 Task: Create new Company, with domain: 'nsk.com' and type: 'Prospect'. Add new contact for this company, with mail Id: 'Carter21Sharma@nsk.com', First Name: Carter, Last name:  Sharma, Job Title: 'Sales Representative', Phone Number: '(801) 555-5681'. Change life cycle stage to  Lead and lead status to  Open. Logged in from softage.1@softage.net
Action: Mouse moved to (108, 69)
Screenshot: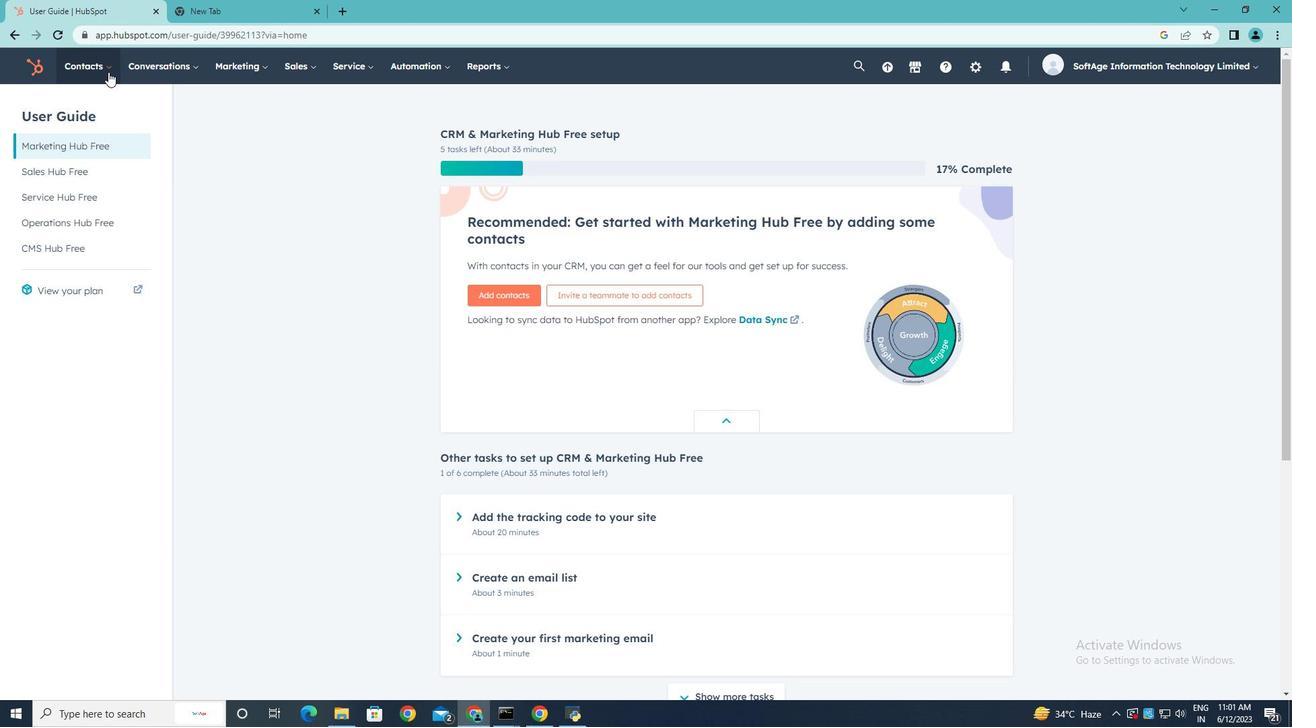 
Action: Mouse pressed left at (108, 69)
Screenshot: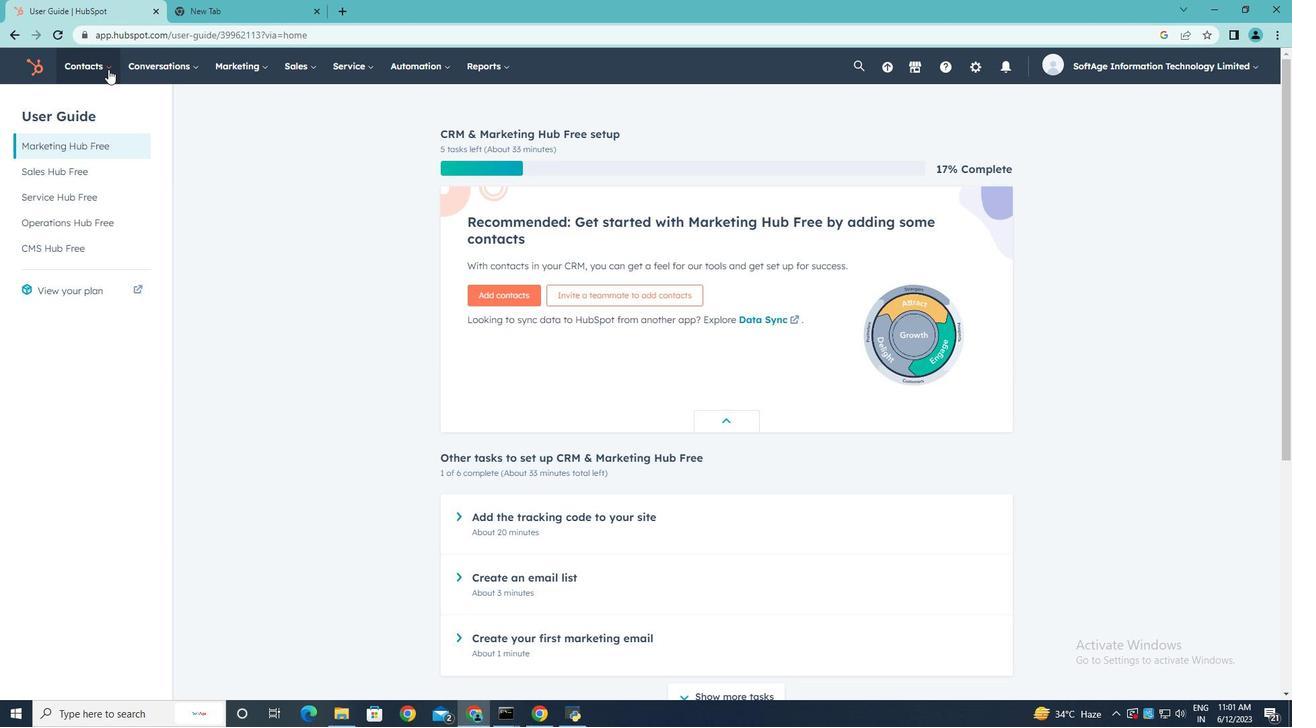 
Action: Mouse moved to (103, 132)
Screenshot: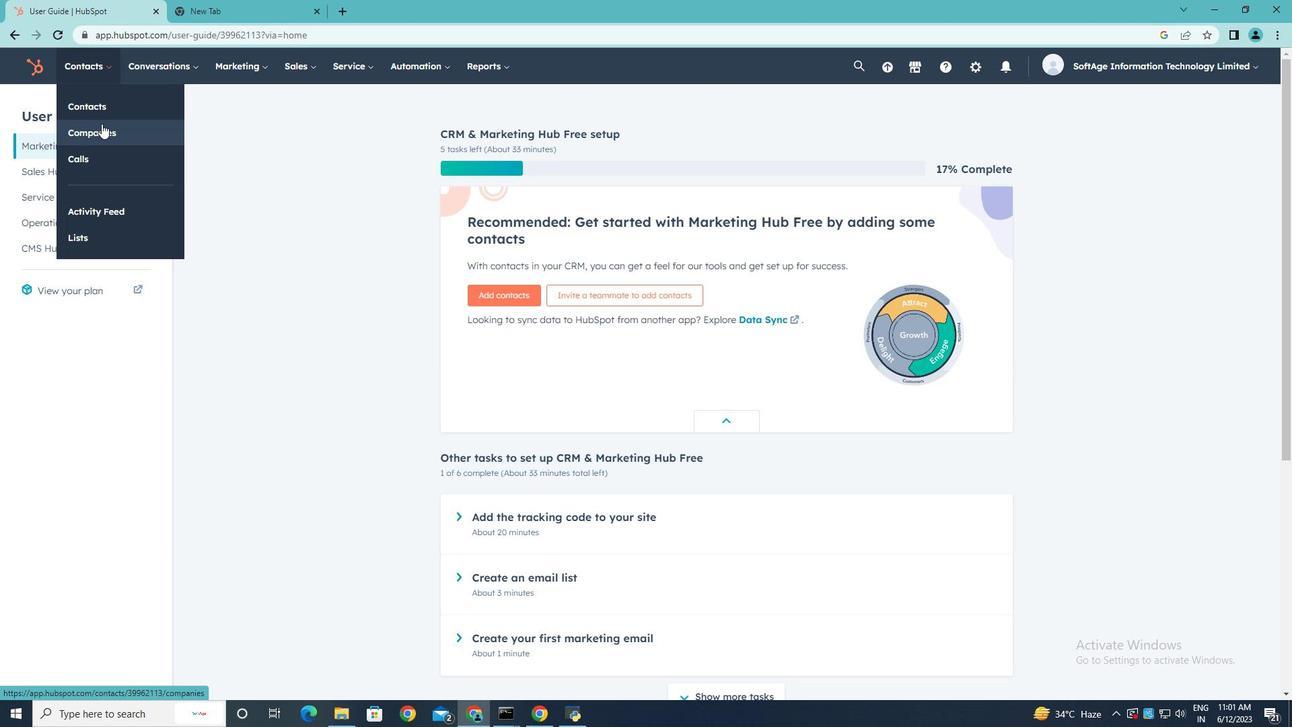 
Action: Mouse pressed left at (103, 132)
Screenshot: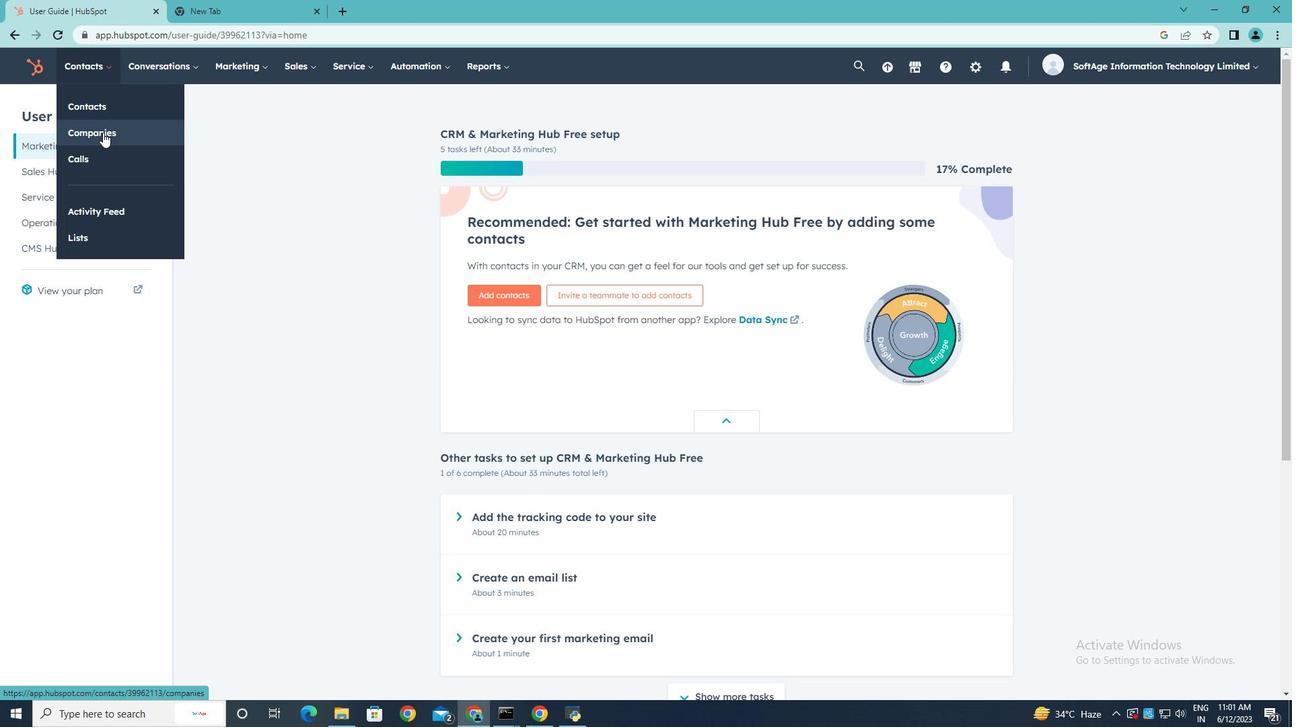 
Action: Mouse moved to (1202, 114)
Screenshot: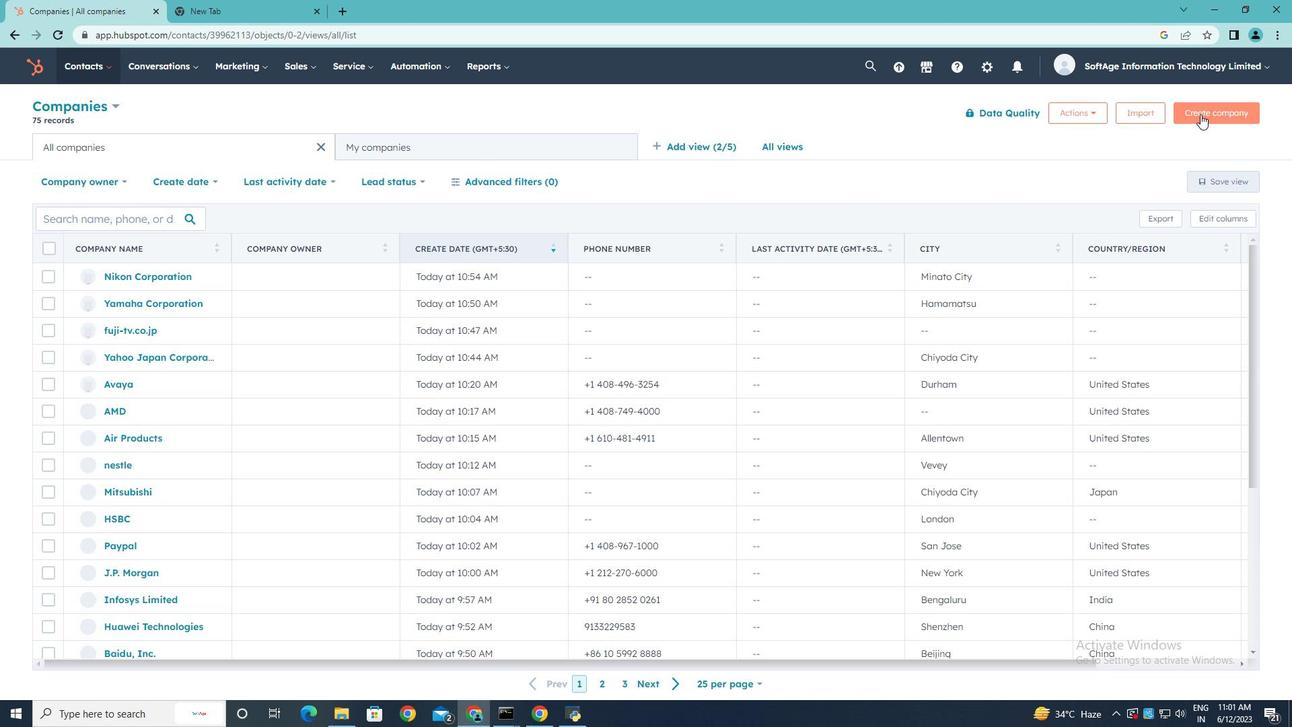 
Action: Mouse pressed left at (1202, 114)
Screenshot: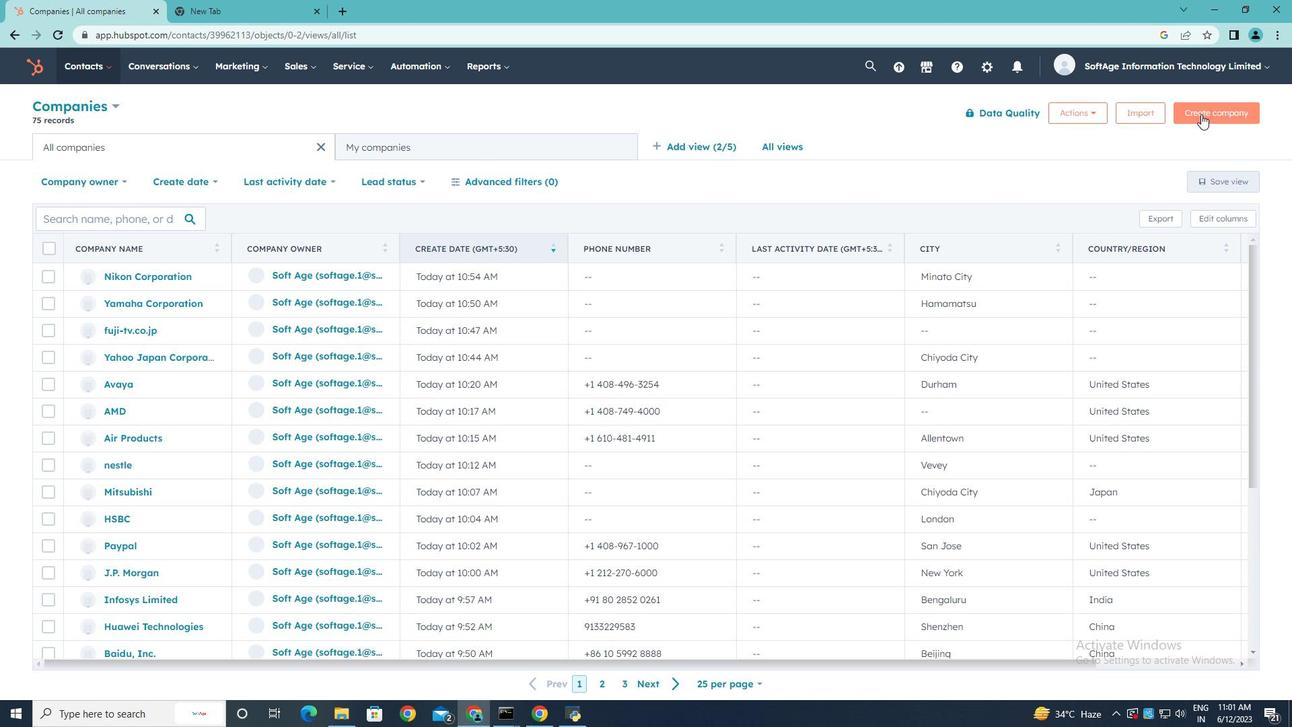 
Action: Mouse moved to (1014, 176)
Screenshot: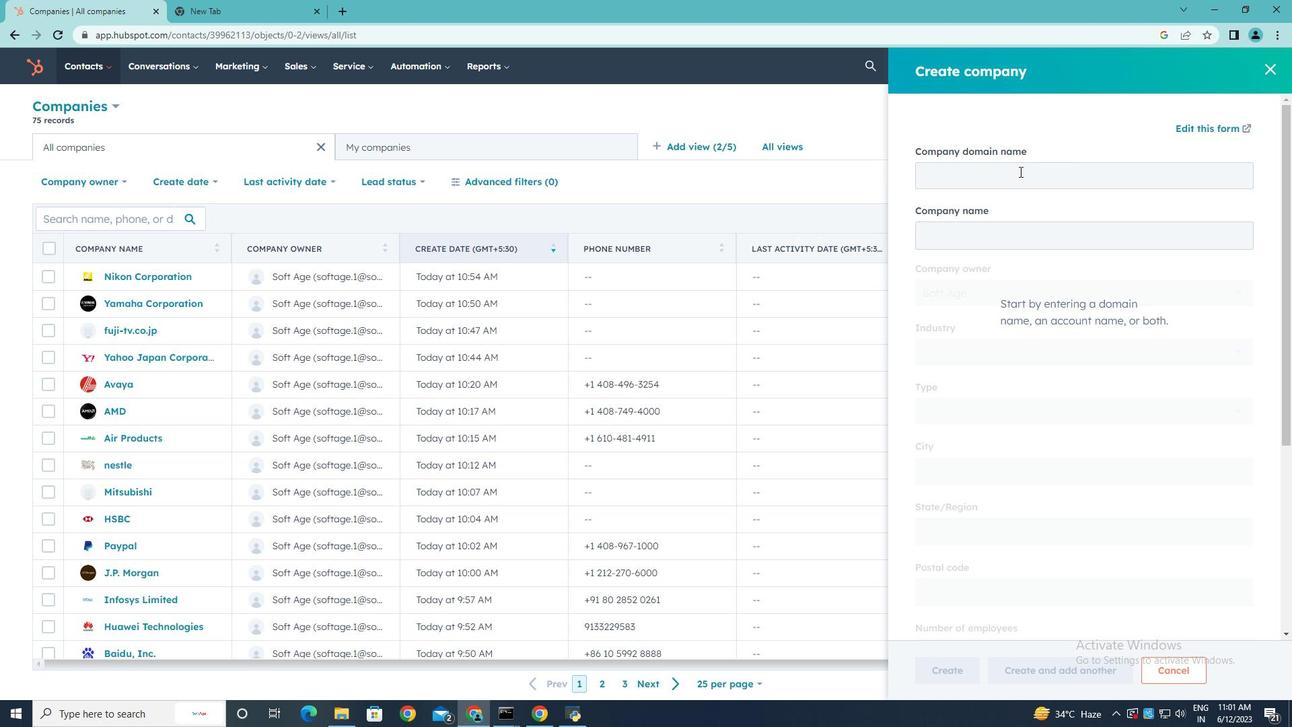
Action: Mouse pressed left at (1014, 176)
Screenshot: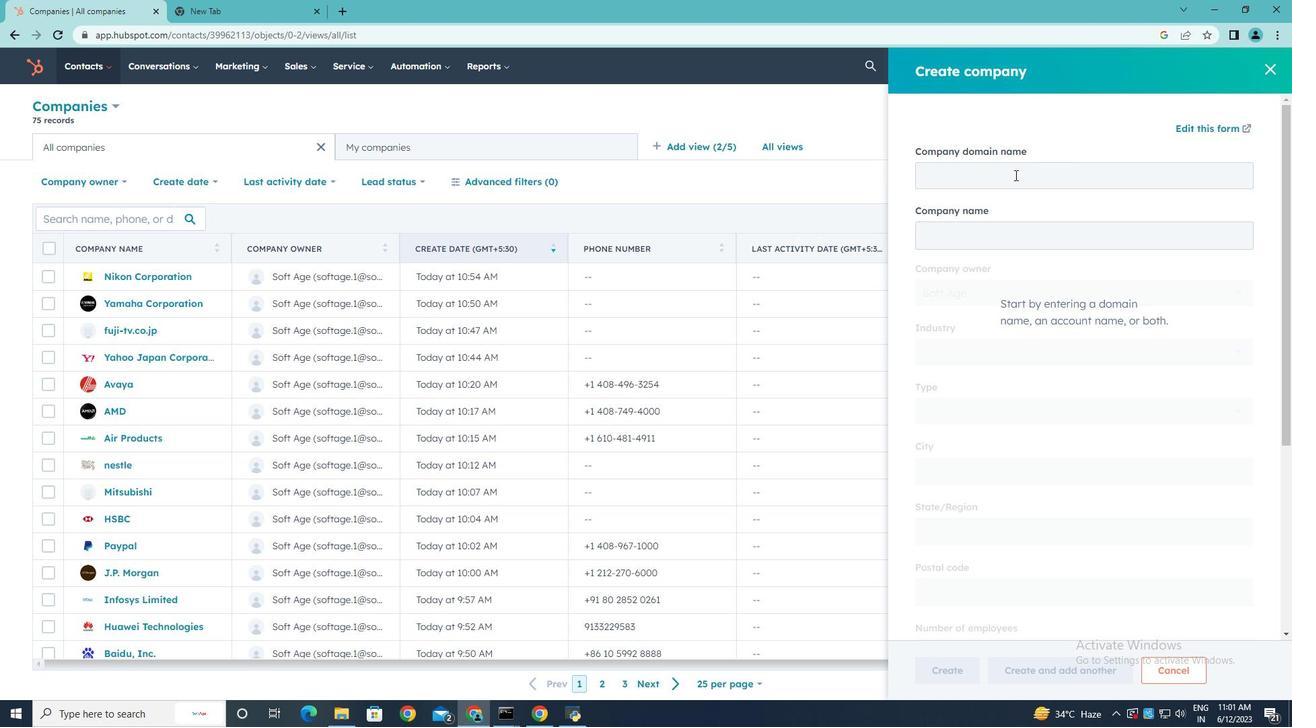 
Action: Key pressed nsk.com
Screenshot: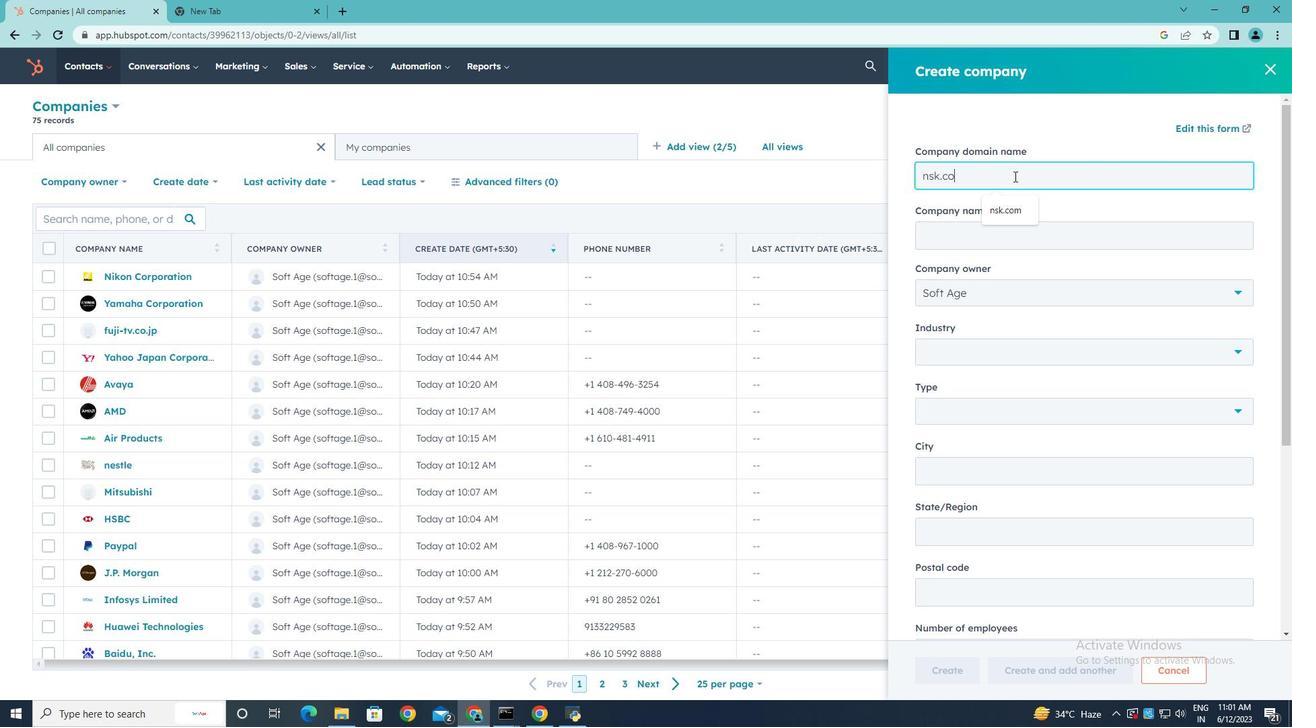 
Action: Mouse moved to (1008, 327)
Screenshot: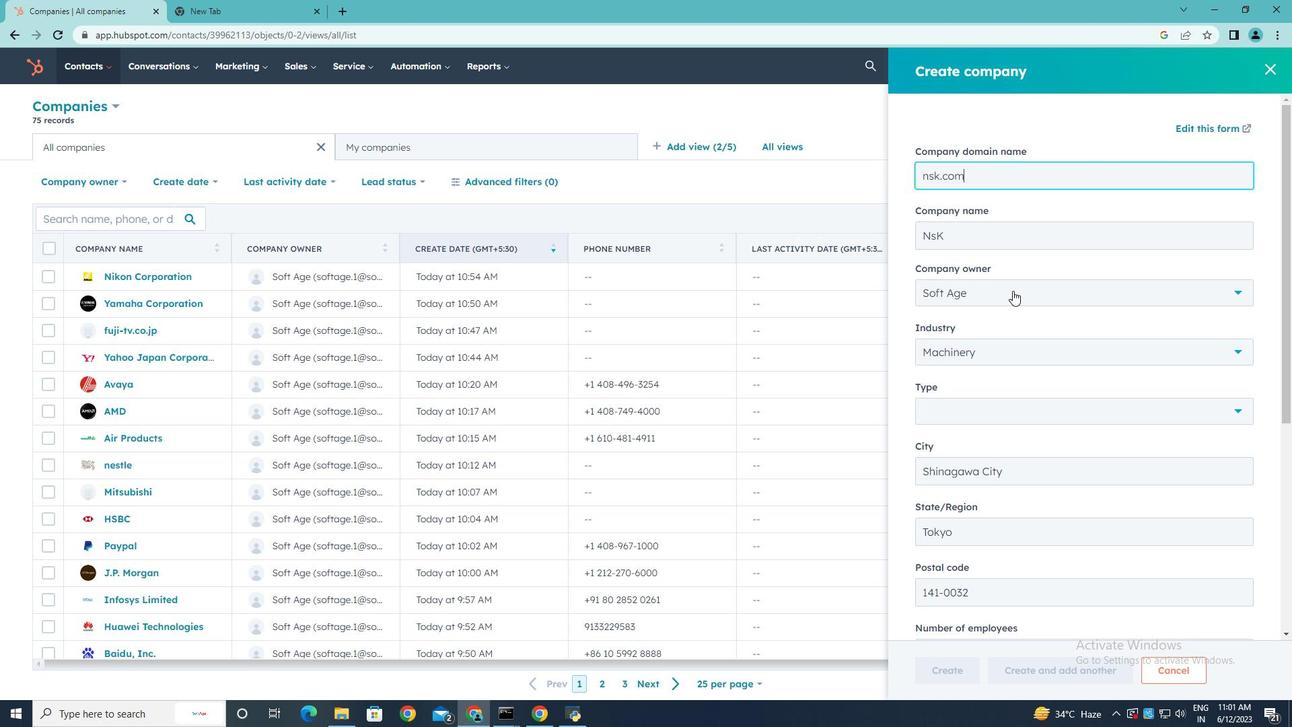 
Action: Mouse scrolled (1008, 326) with delta (0, 0)
Screenshot: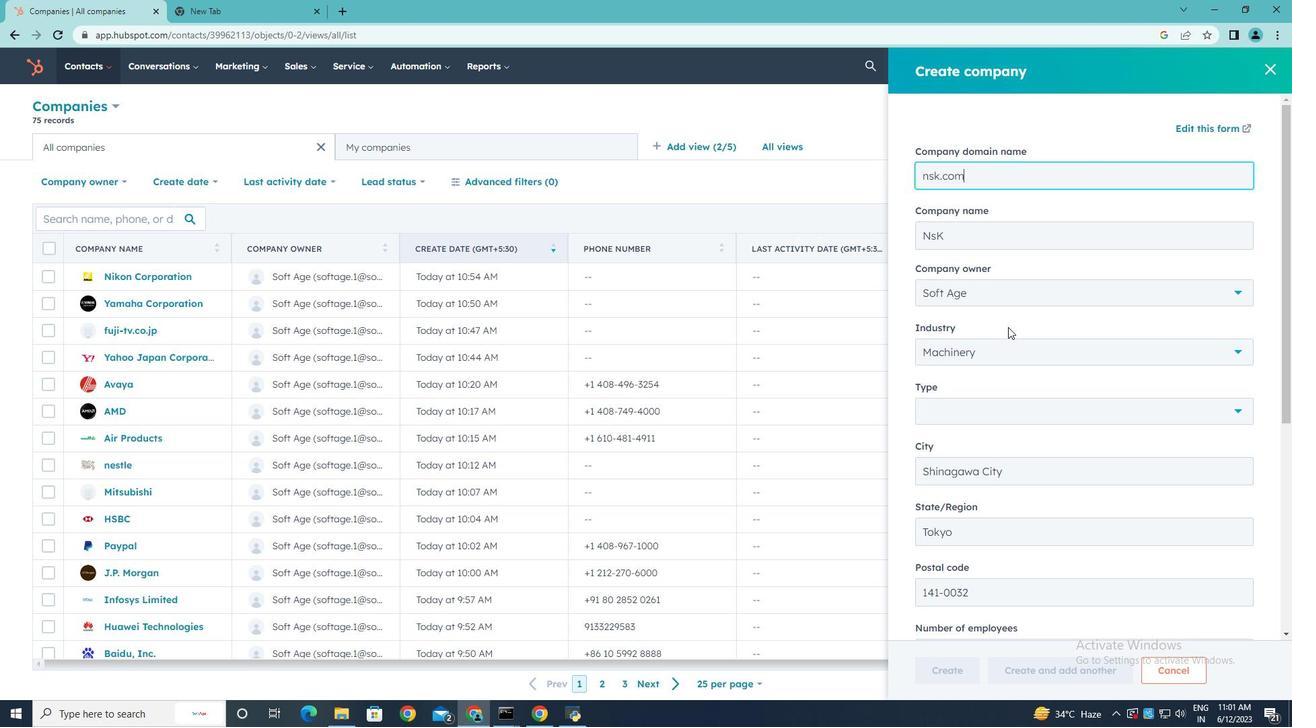 
Action: Mouse moved to (1241, 344)
Screenshot: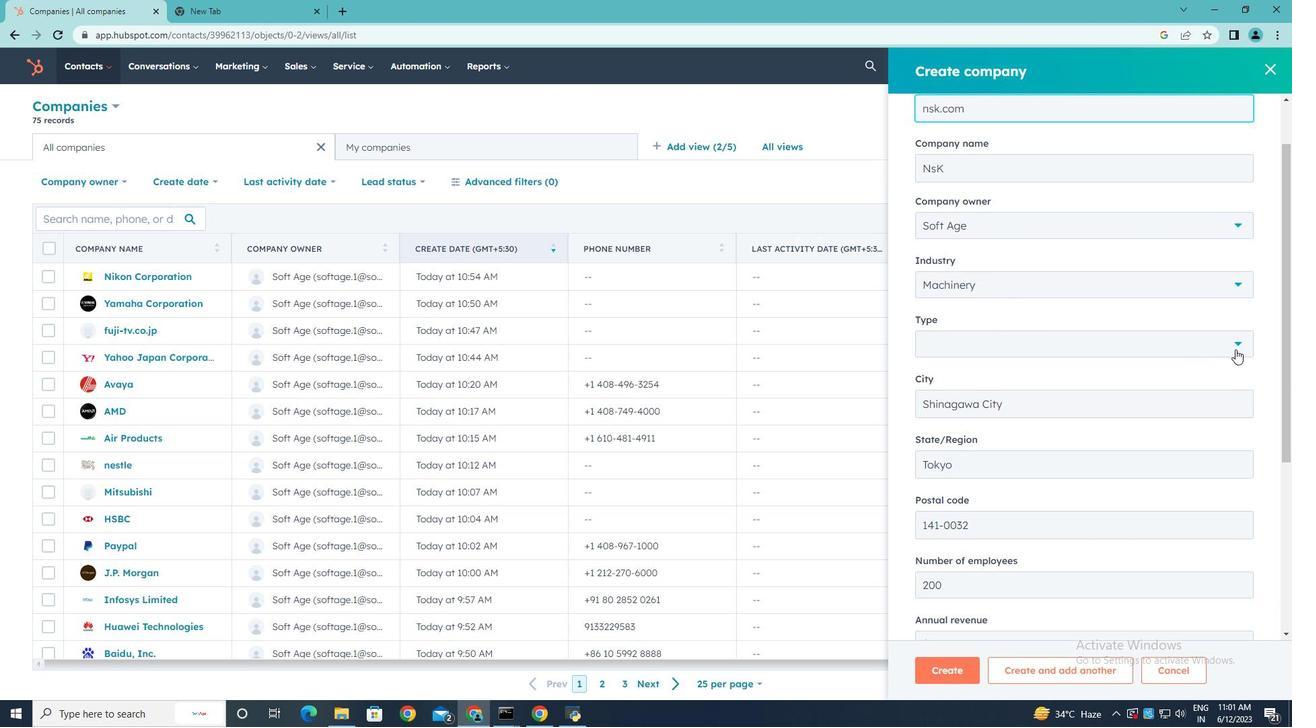 
Action: Mouse pressed left at (1241, 344)
Screenshot: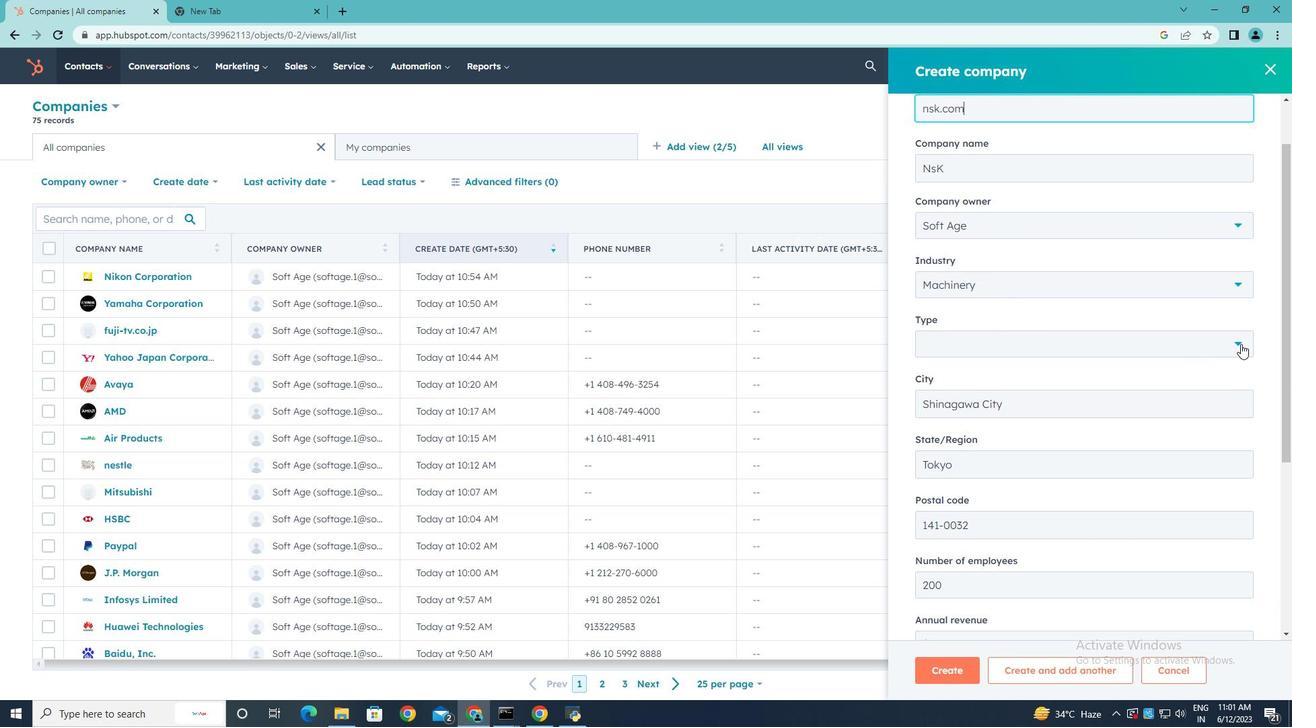 
Action: Mouse moved to (1124, 403)
Screenshot: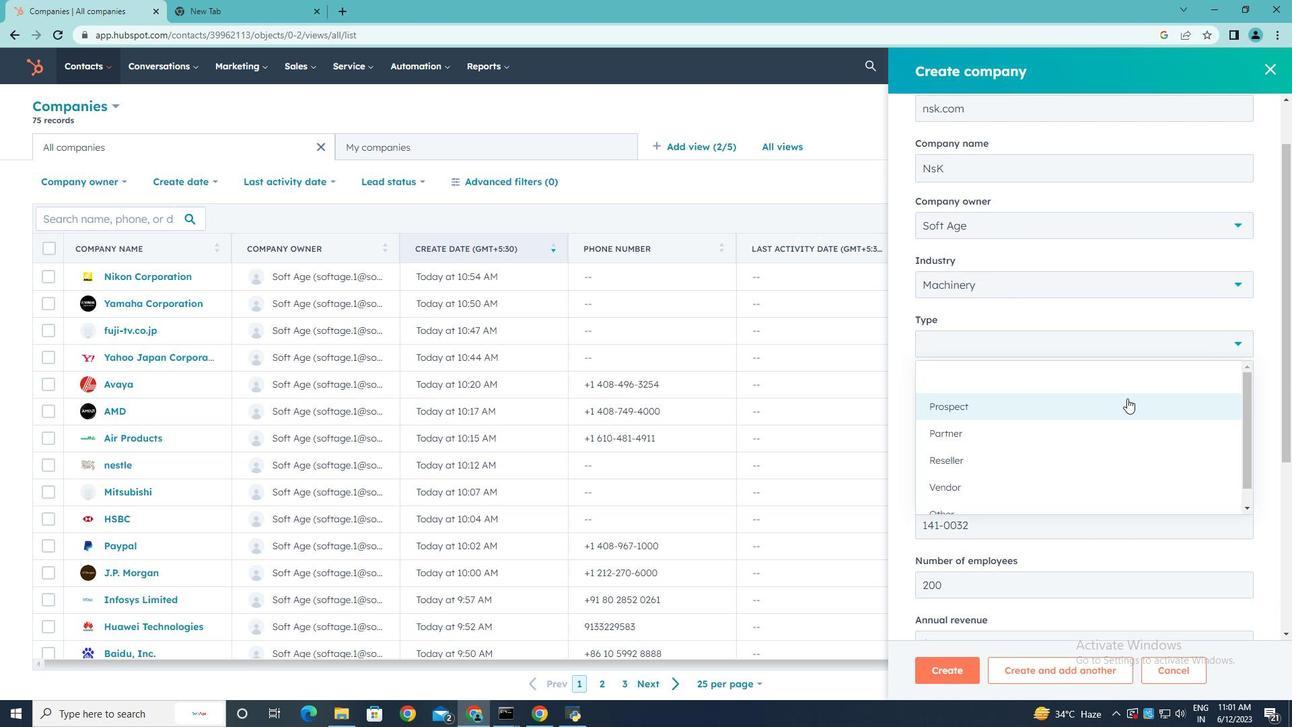 
Action: Mouse pressed left at (1124, 403)
Screenshot: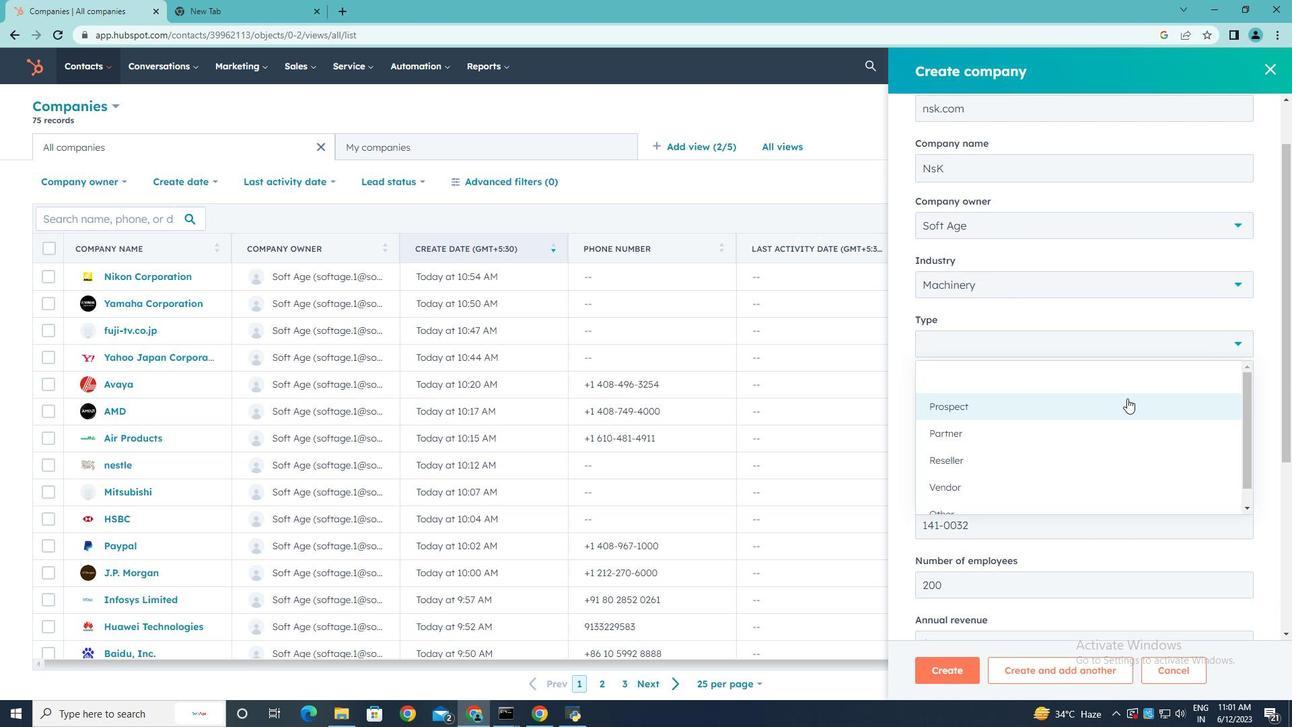 
Action: Mouse scrolled (1124, 402) with delta (0, 0)
Screenshot: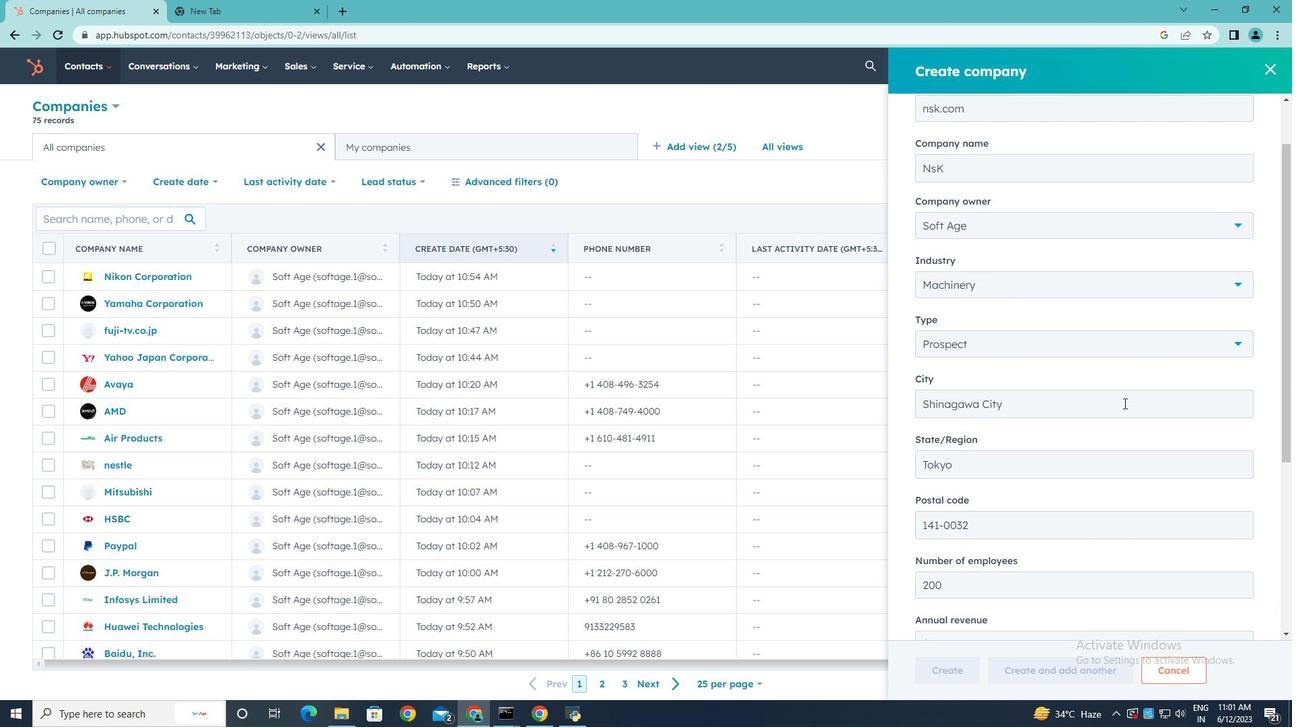 
Action: Mouse scrolled (1124, 402) with delta (0, 0)
Screenshot: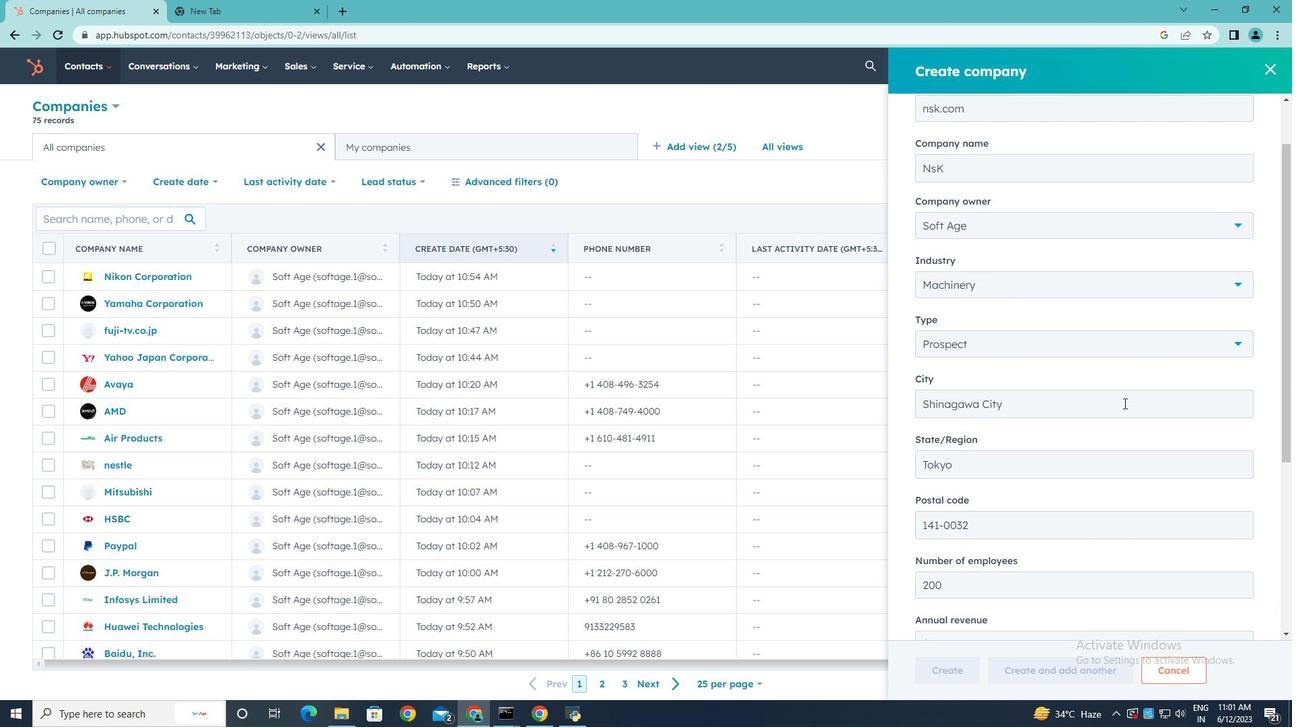 
Action: Mouse scrolled (1124, 402) with delta (0, 0)
Screenshot: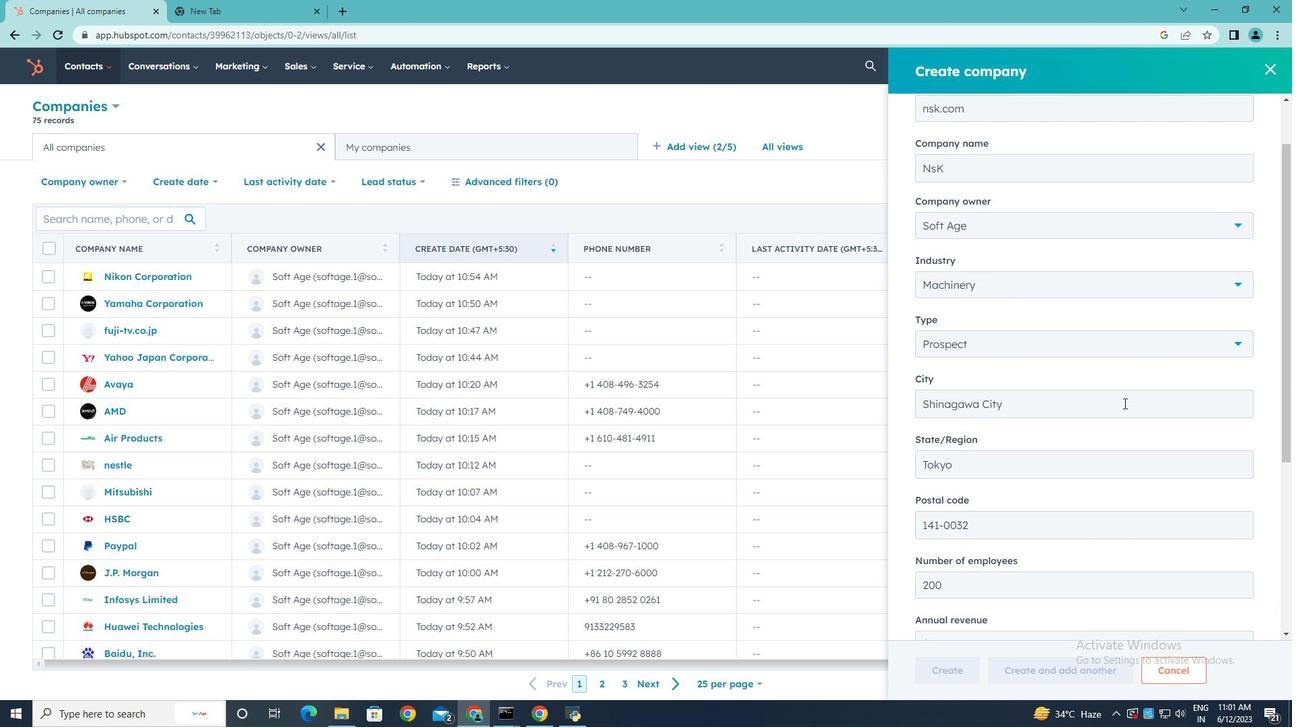 
Action: Mouse scrolled (1124, 402) with delta (0, 0)
Screenshot: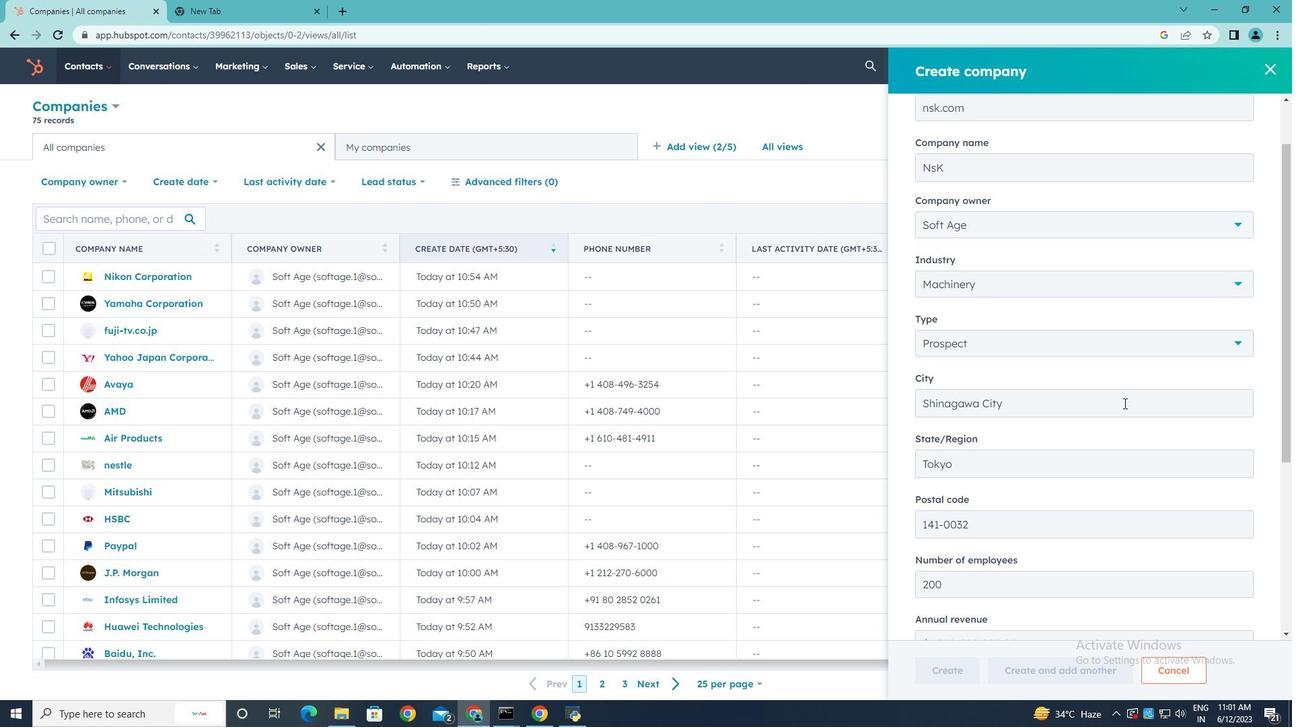 
Action: Mouse scrolled (1124, 402) with delta (0, 0)
Screenshot: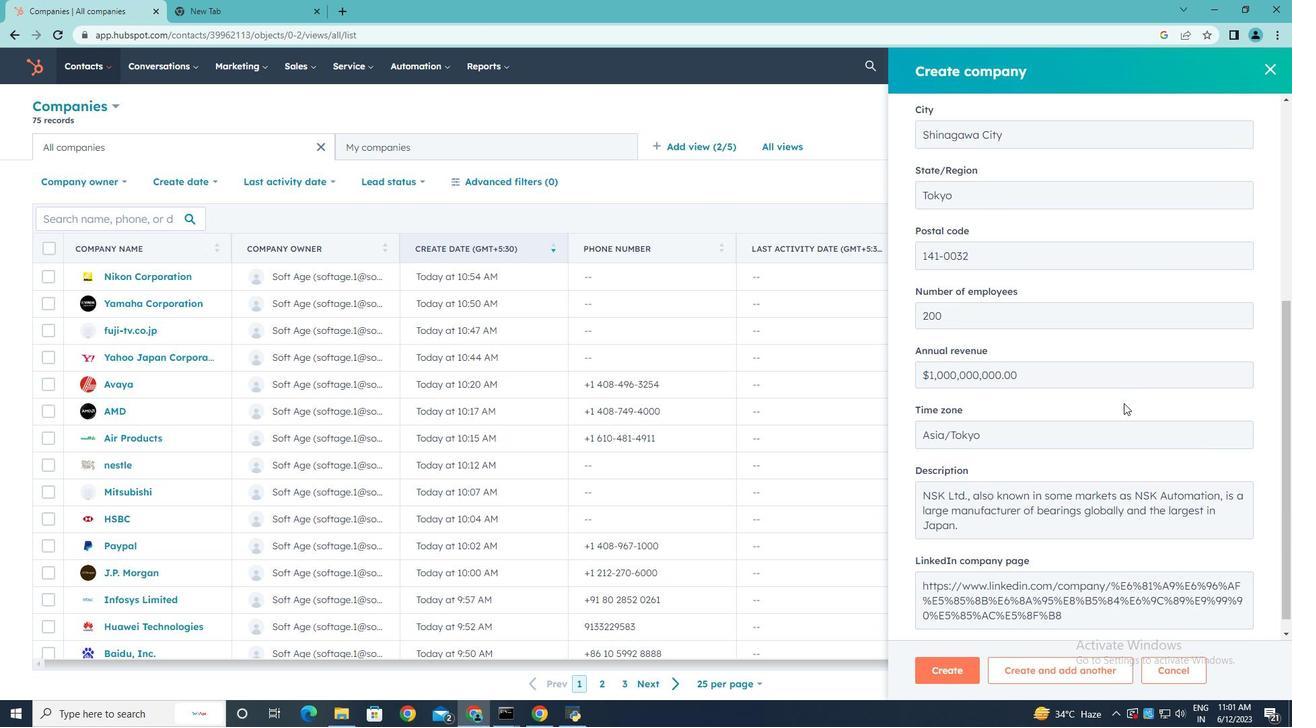
Action: Mouse scrolled (1124, 402) with delta (0, 0)
Screenshot: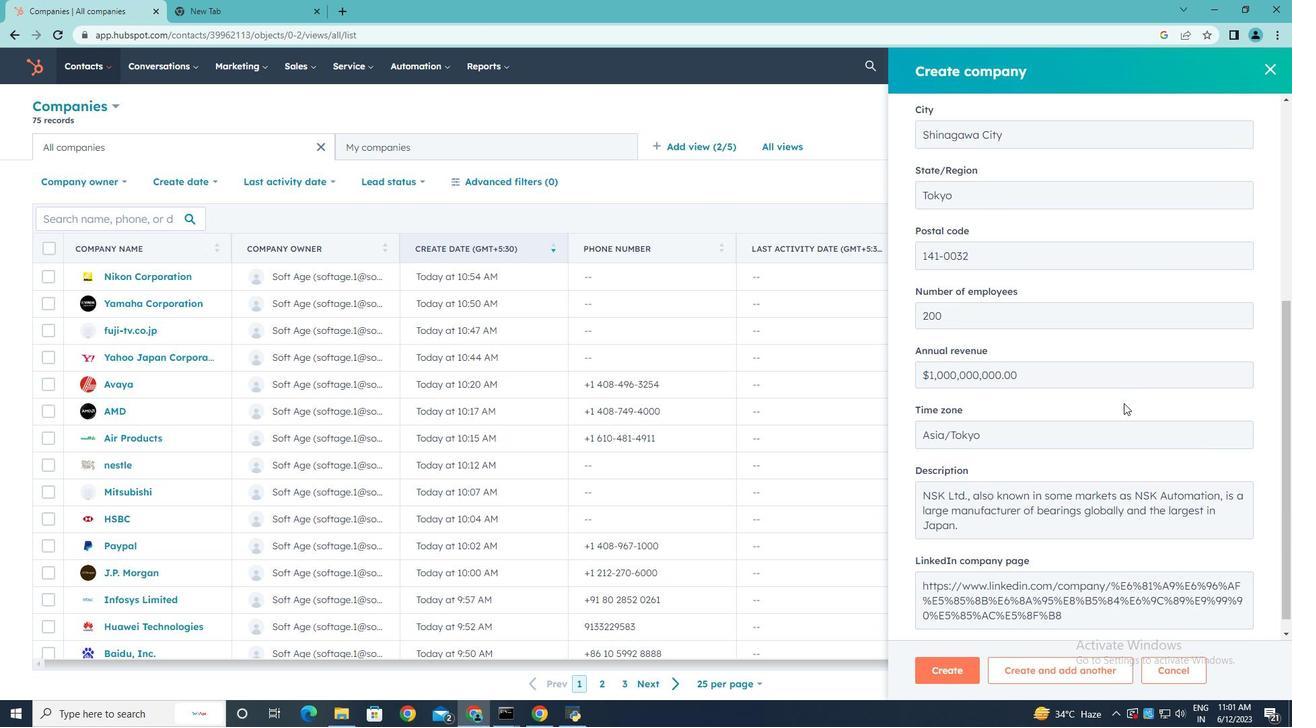 
Action: Mouse scrolled (1124, 402) with delta (0, 0)
Screenshot: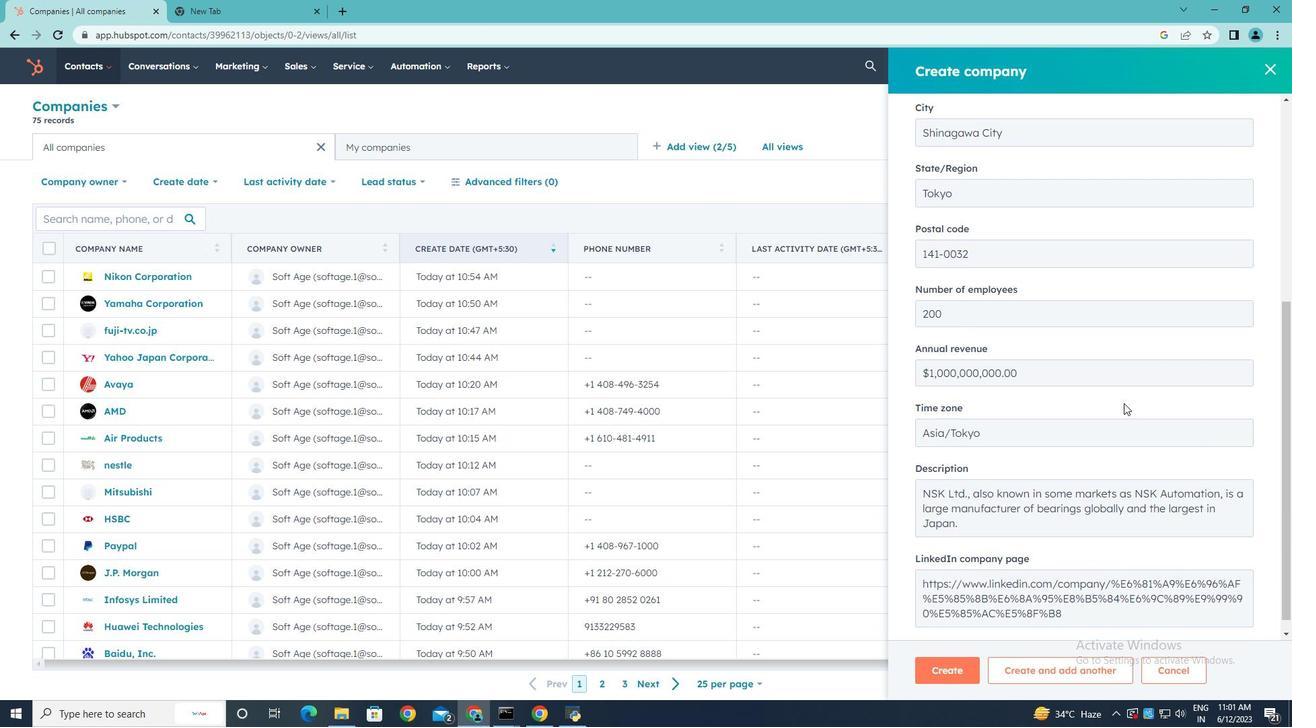 
Action: Mouse moved to (948, 673)
Screenshot: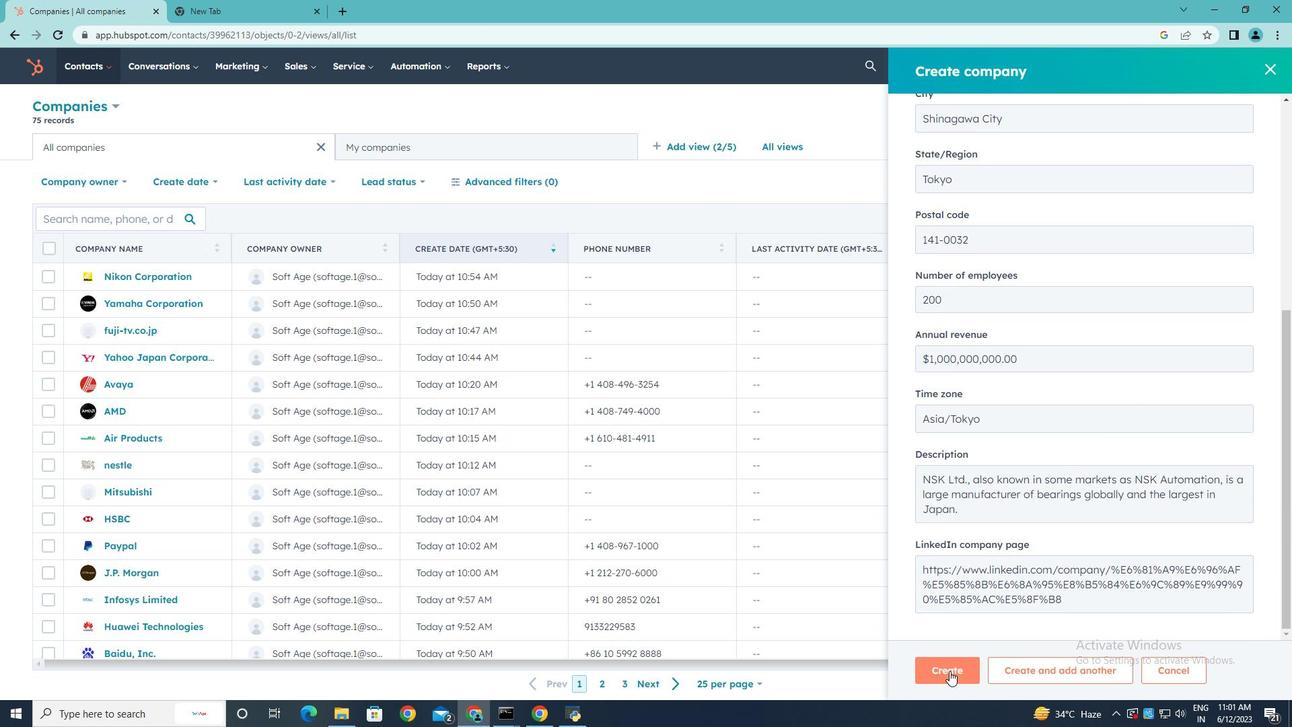 
Action: Mouse pressed left at (948, 673)
Screenshot: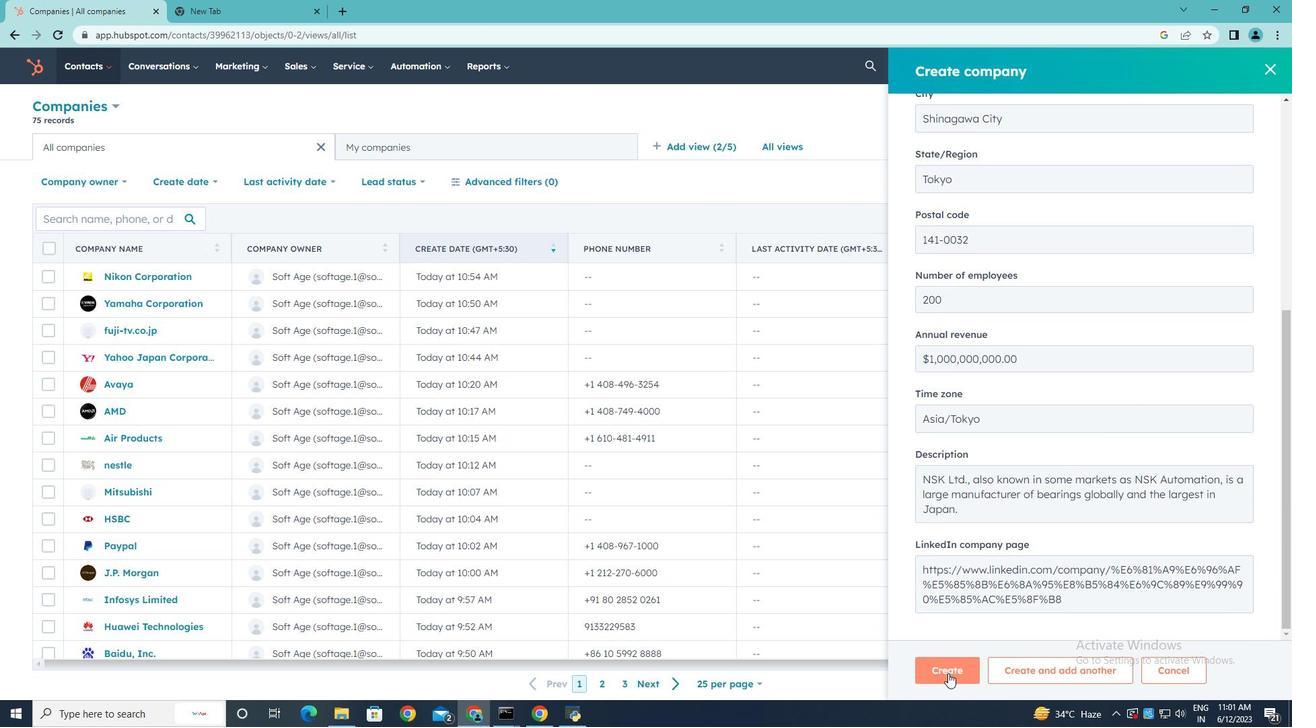 
Action: Mouse moved to (913, 435)
Screenshot: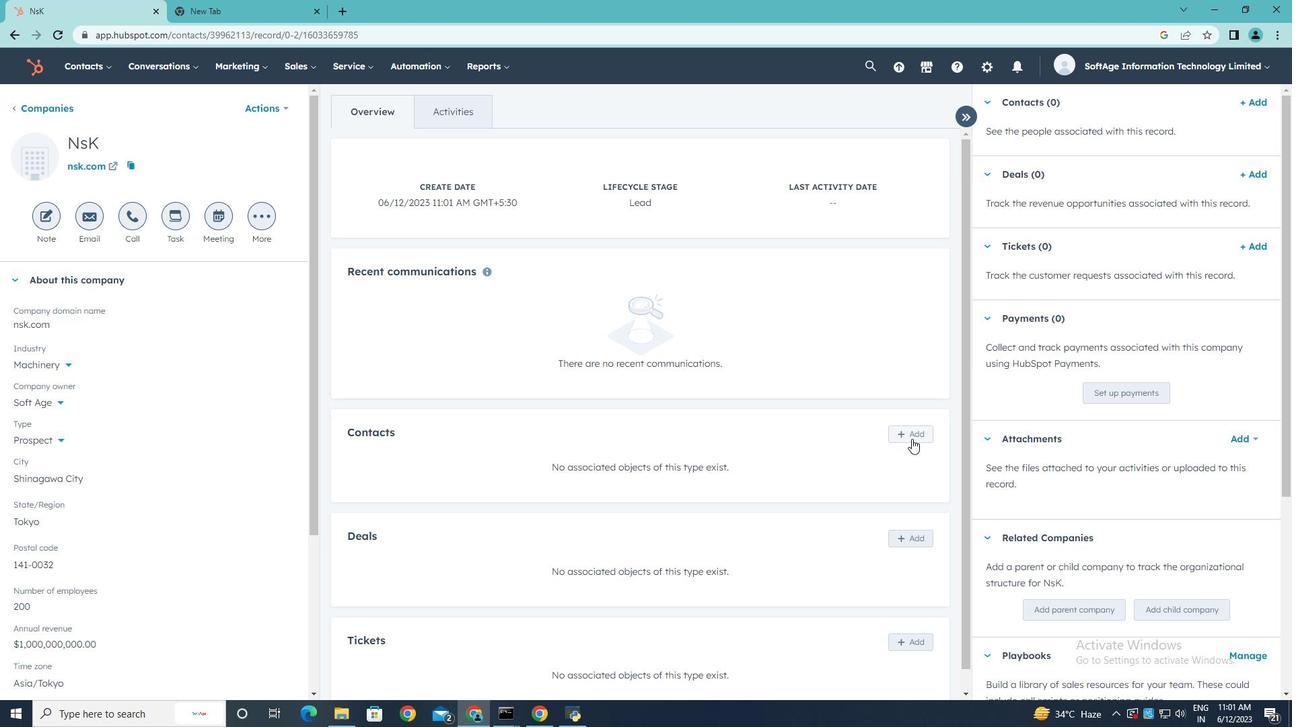 
Action: Mouse pressed left at (913, 435)
Screenshot: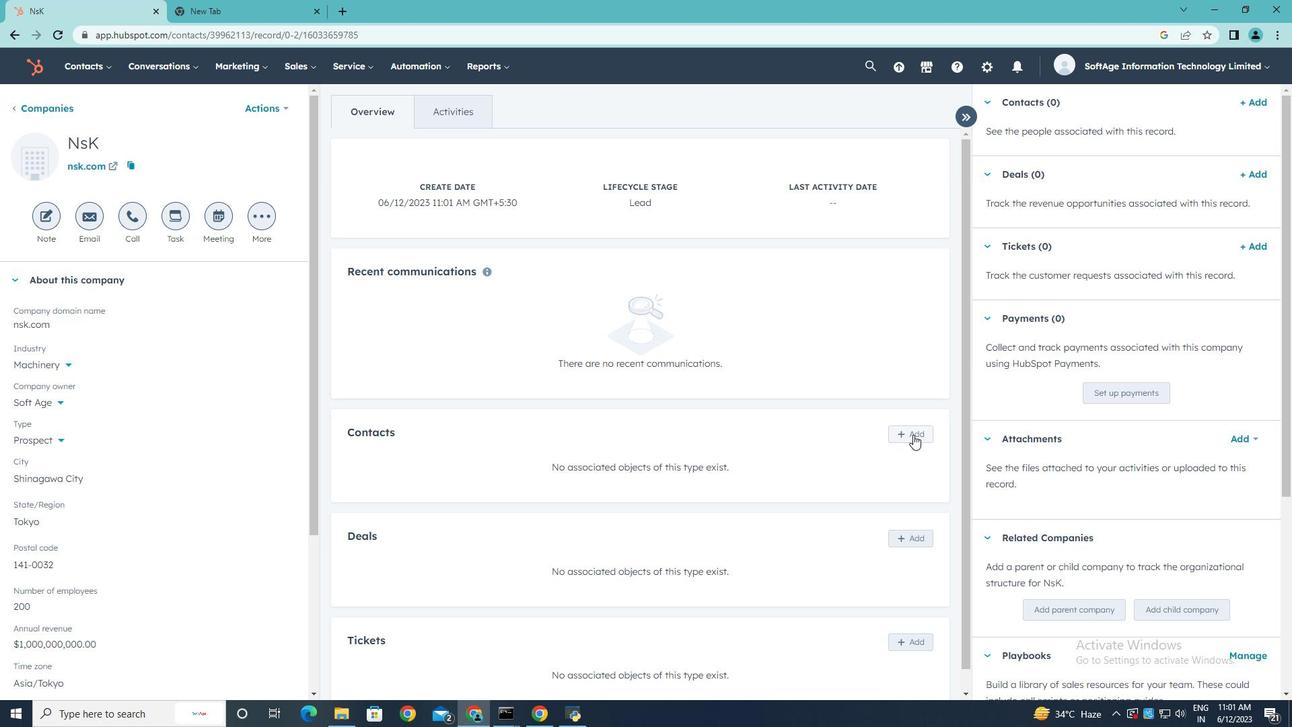 
Action: Mouse moved to (1062, 137)
Screenshot: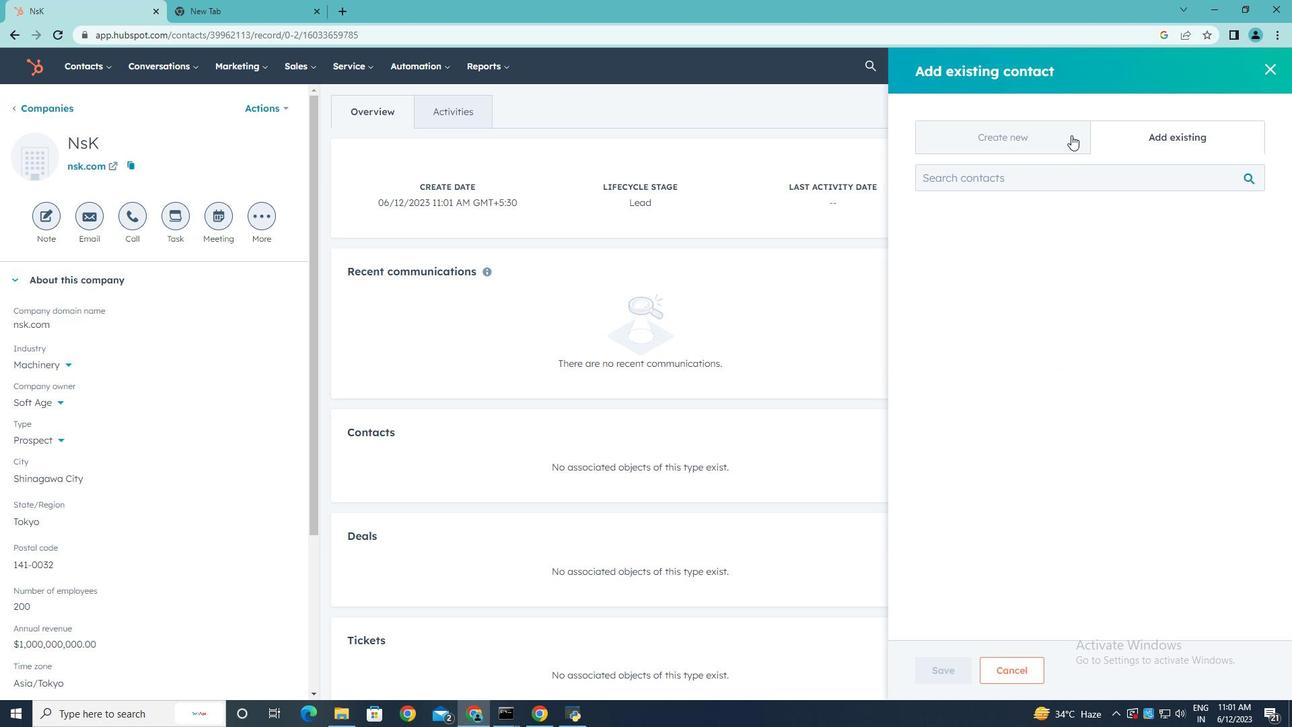 
Action: Mouse pressed left at (1062, 137)
Screenshot: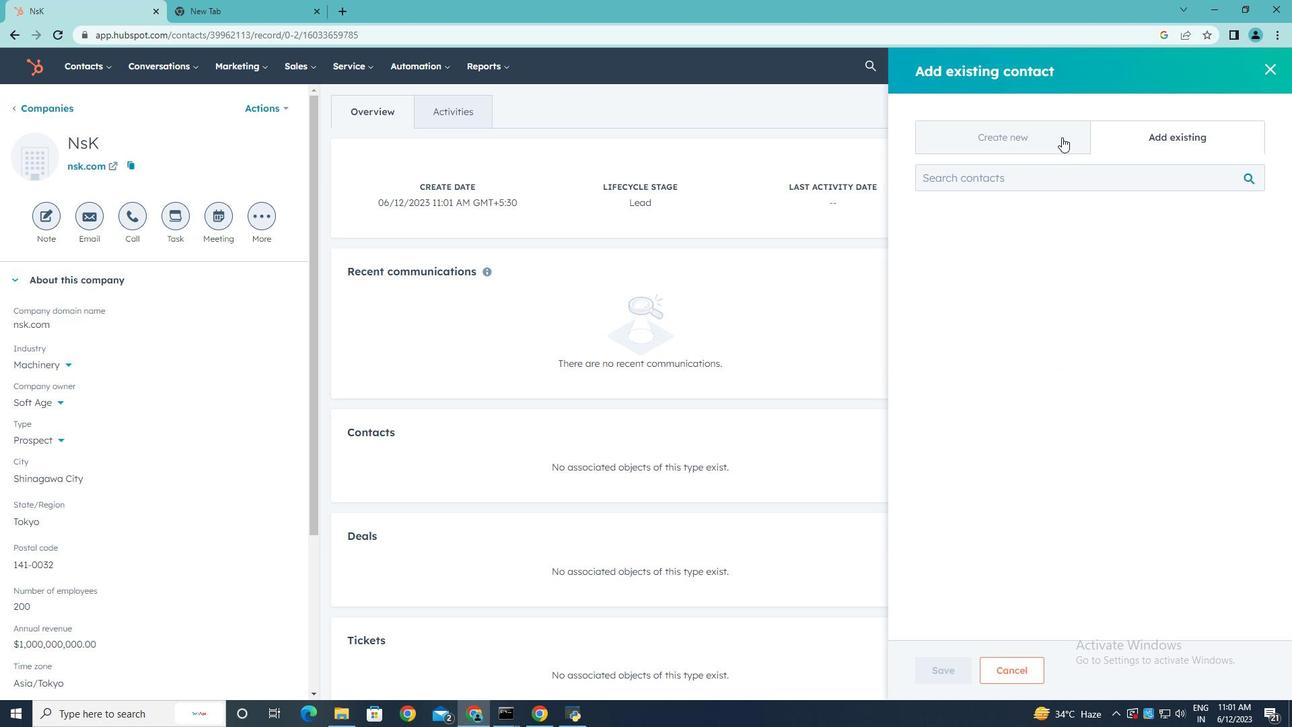 
Action: Mouse moved to (1007, 216)
Screenshot: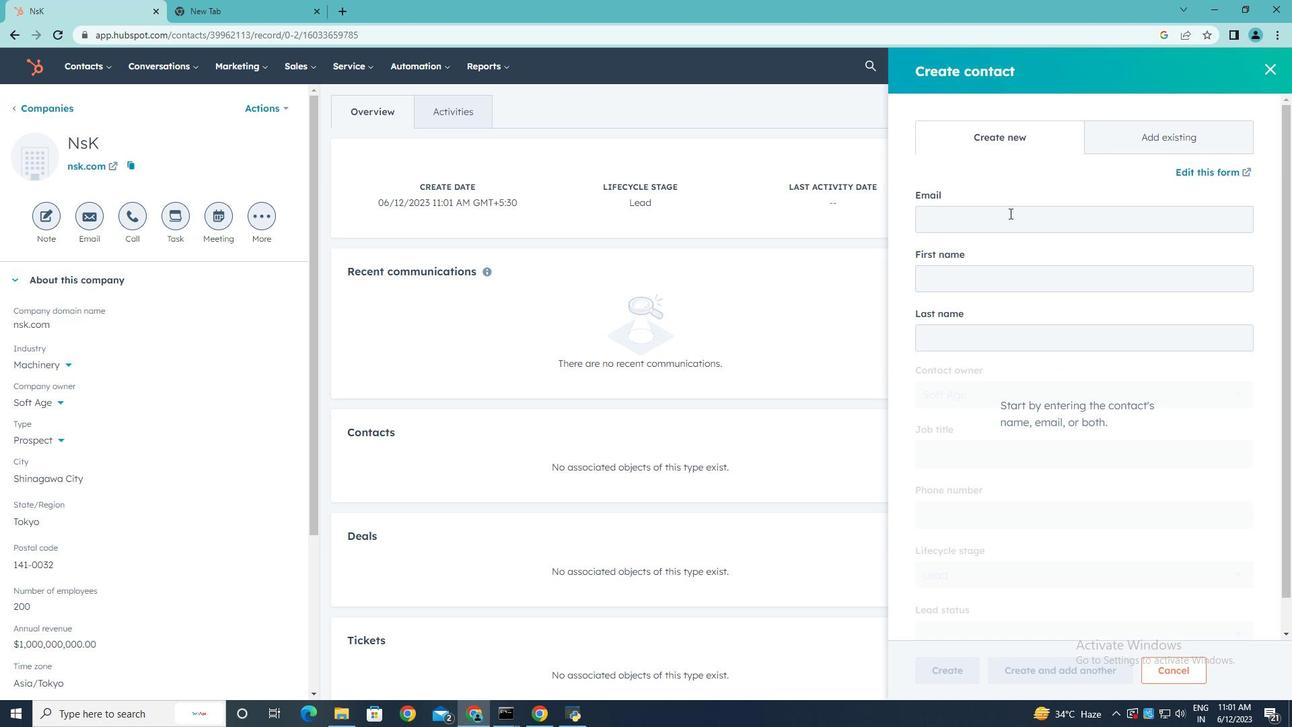 
Action: Mouse pressed left at (1007, 216)
Screenshot: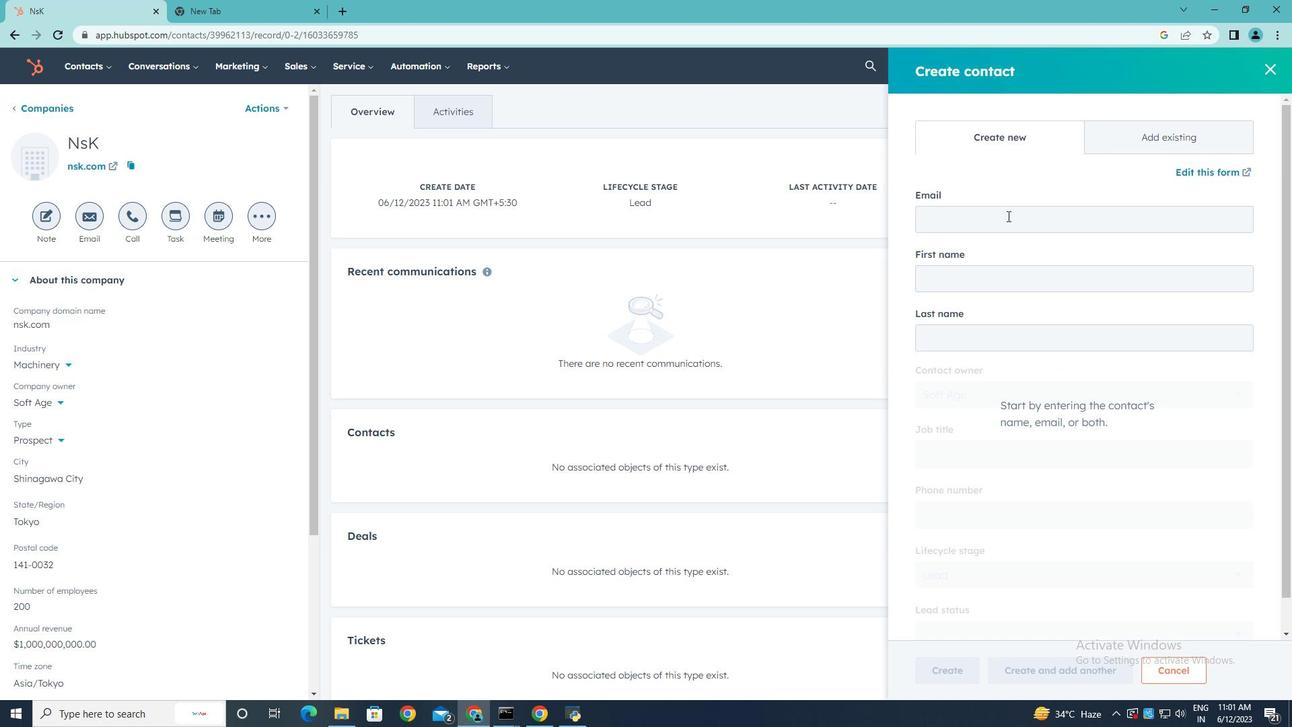 
Action: Key pressed <Key.shift><Key.shift>Carter
Screenshot: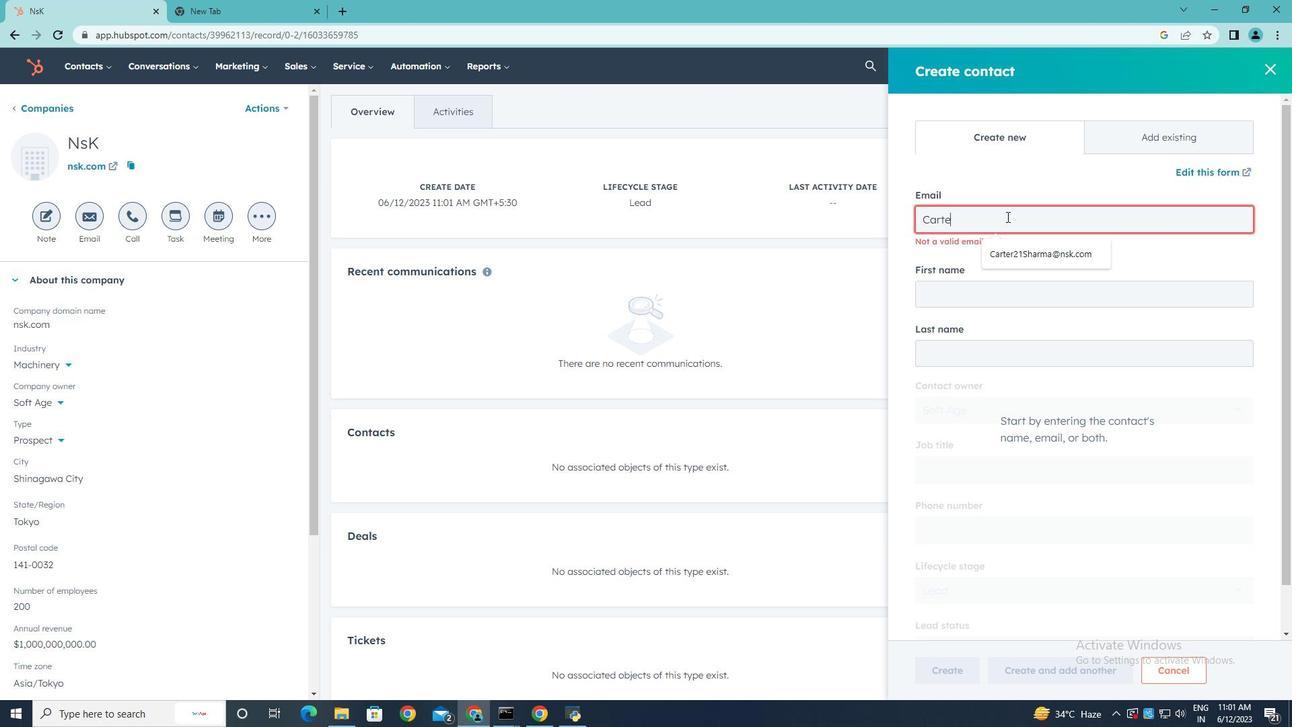 
Action: Mouse moved to (1017, 220)
Screenshot: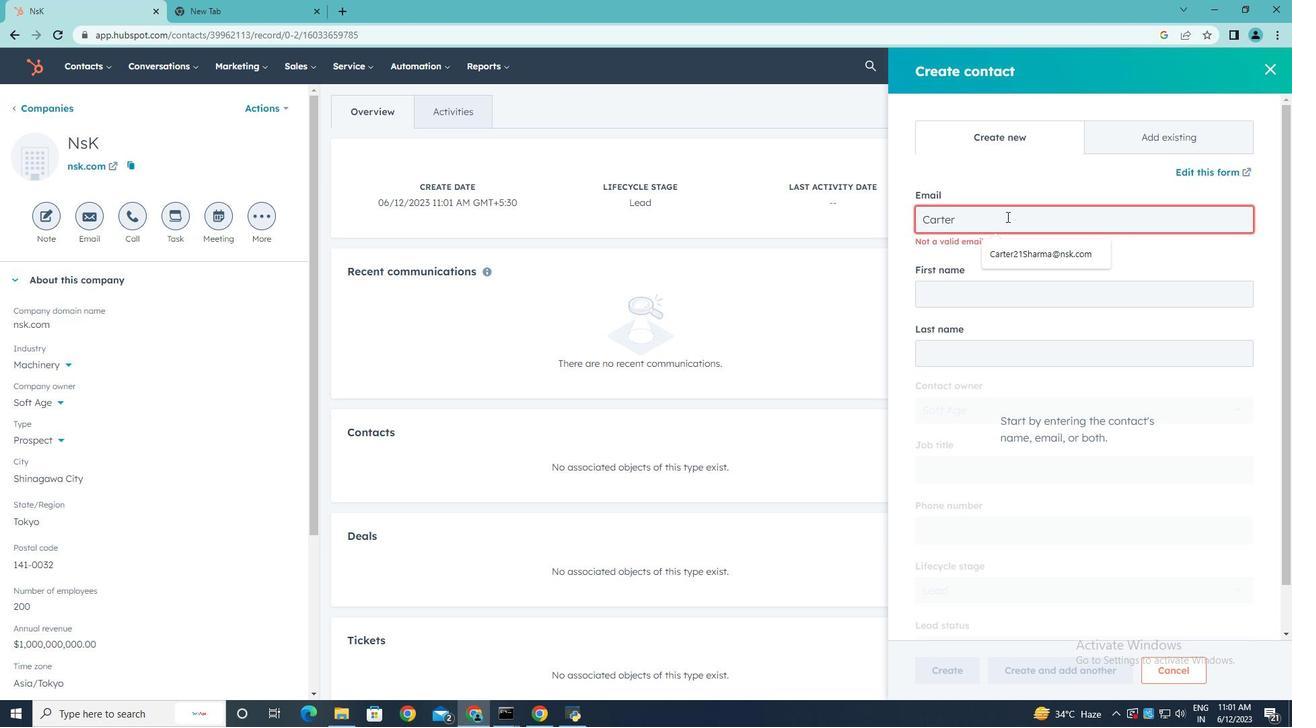 
Action: Key pressed 21<Key.shift><Key.shift><Key.shift><Key.shift><Key.shift><Key.shift><Key.shift><Key.shift><Key.shift><Key.shift><Key.shift><Key.shift><Key.shift><Key.shift><Key.shift><Key.shift><Key.shift><Key.shift><Key.shift><Key.shift><Key.shift><Key.shift><Key.shift><Key.shift><Key.shift><Key.shift><Key.shift><Key.shift><Key.shift><Key.shift>Sharma<Key.shift>@nsk.com
Screenshot: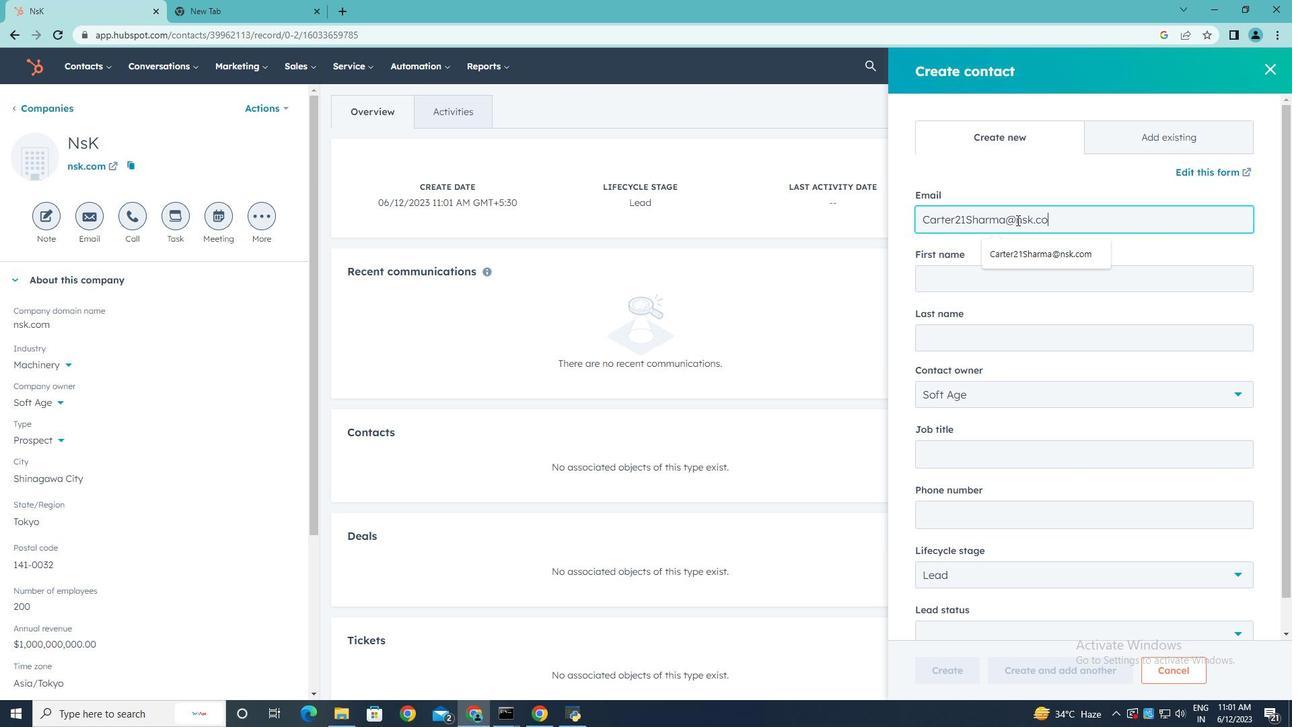 
Action: Mouse moved to (969, 280)
Screenshot: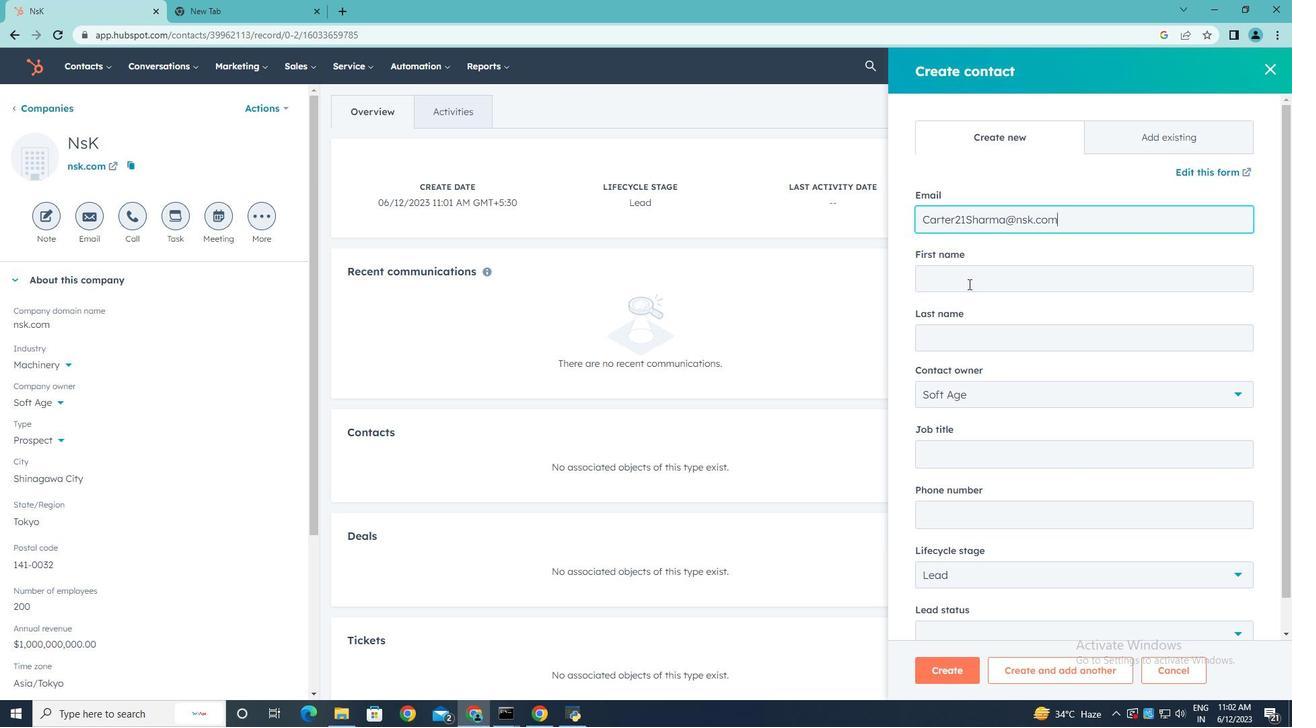 
Action: Mouse pressed left at (969, 280)
Screenshot: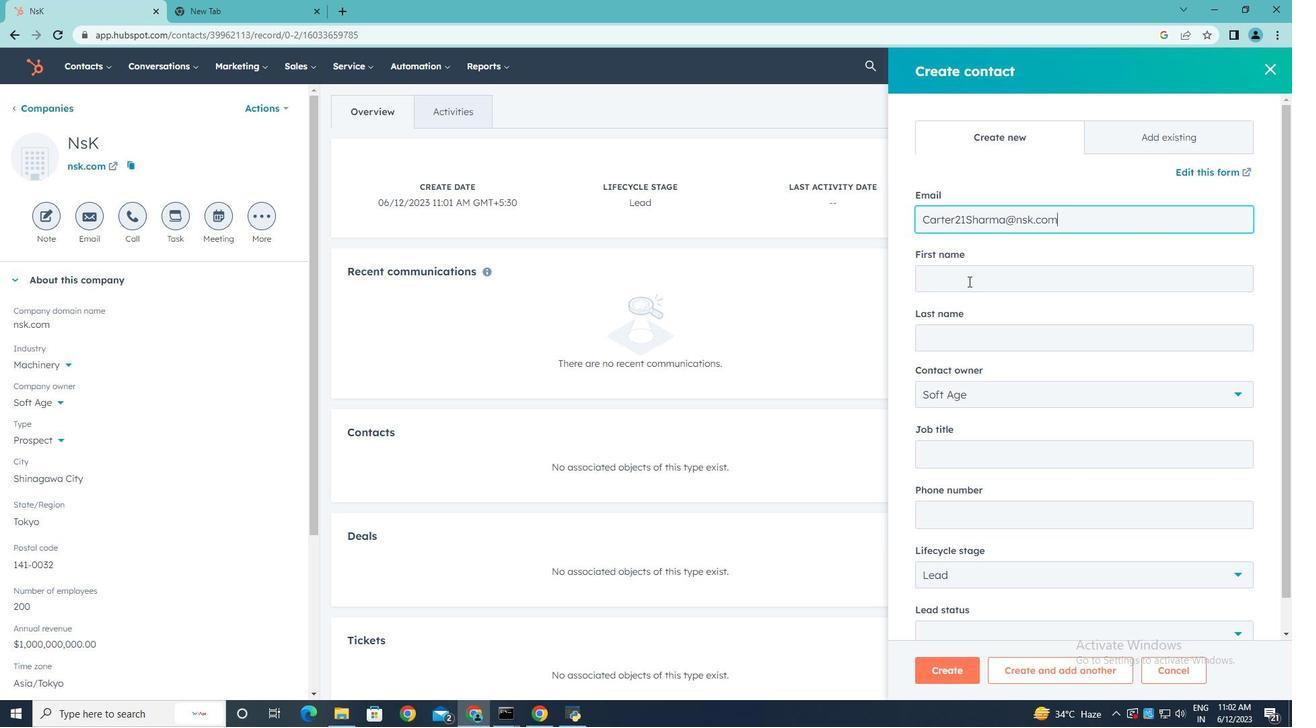 
Action: Key pressed <Key.shift>Carter
Screenshot: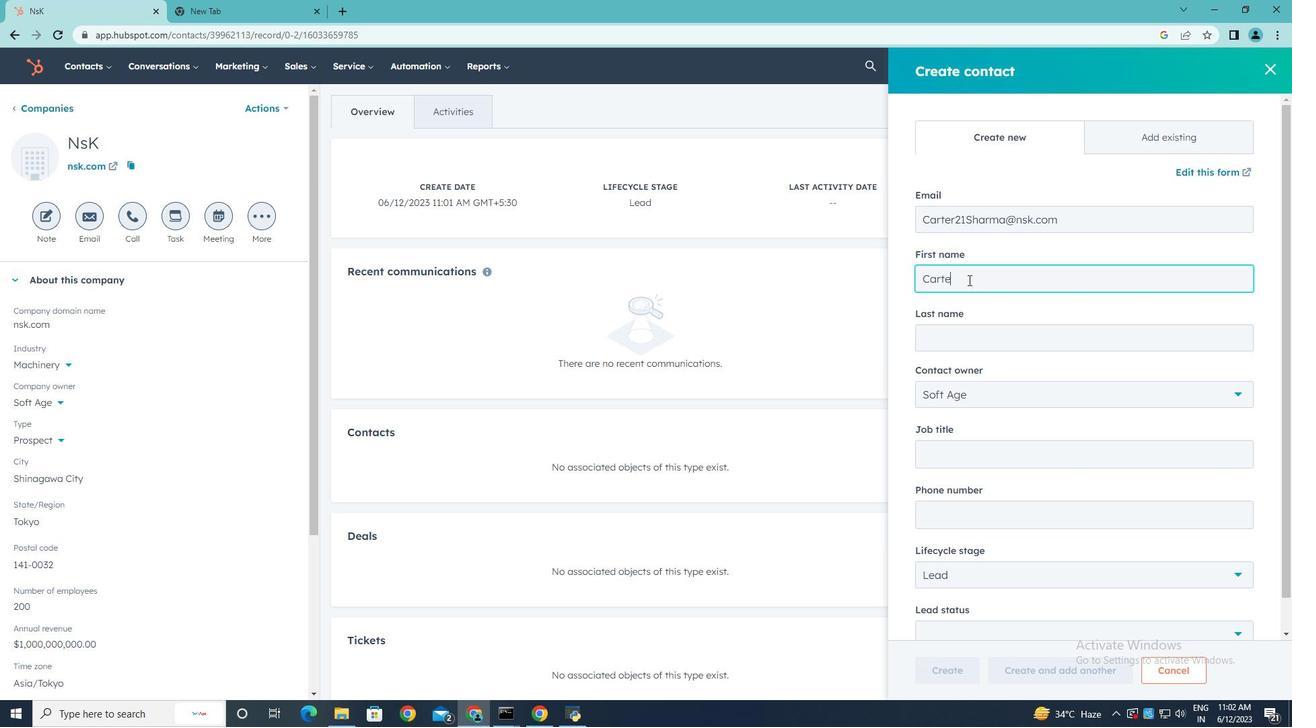 
Action: Mouse moved to (952, 338)
Screenshot: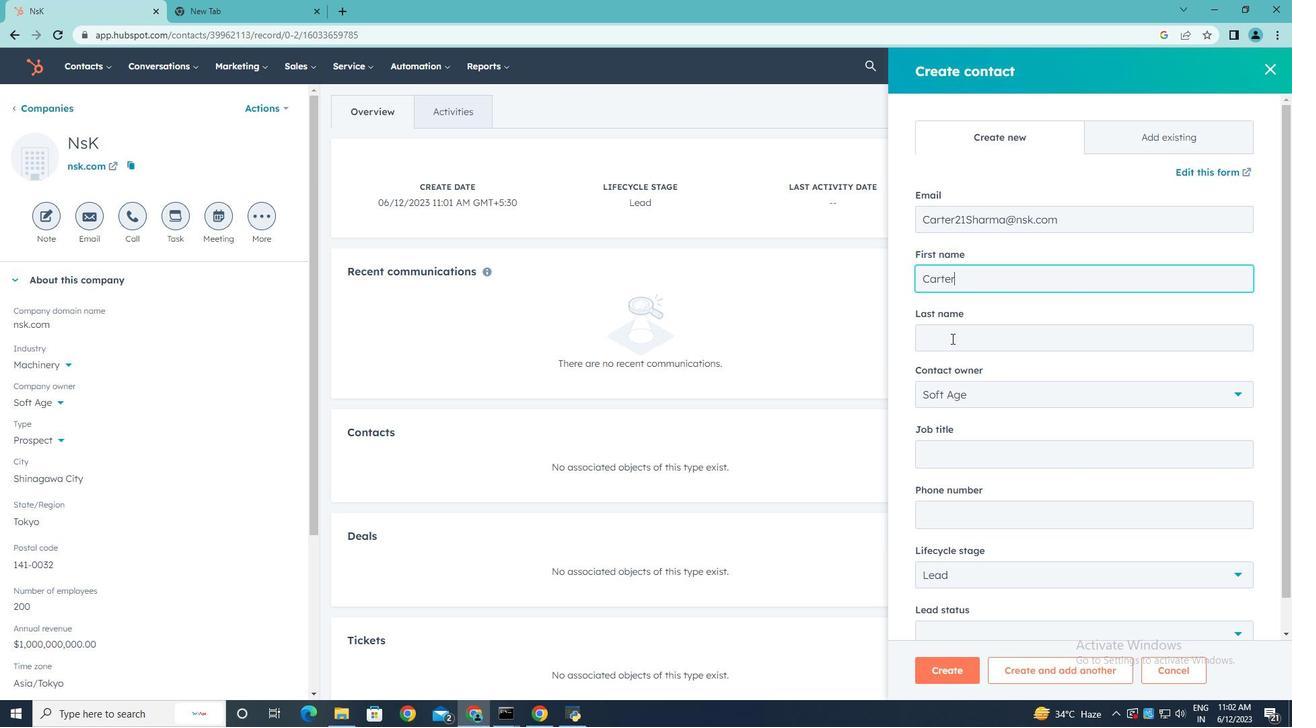 
Action: Mouse pressed left at (952, 338)
Screenshot: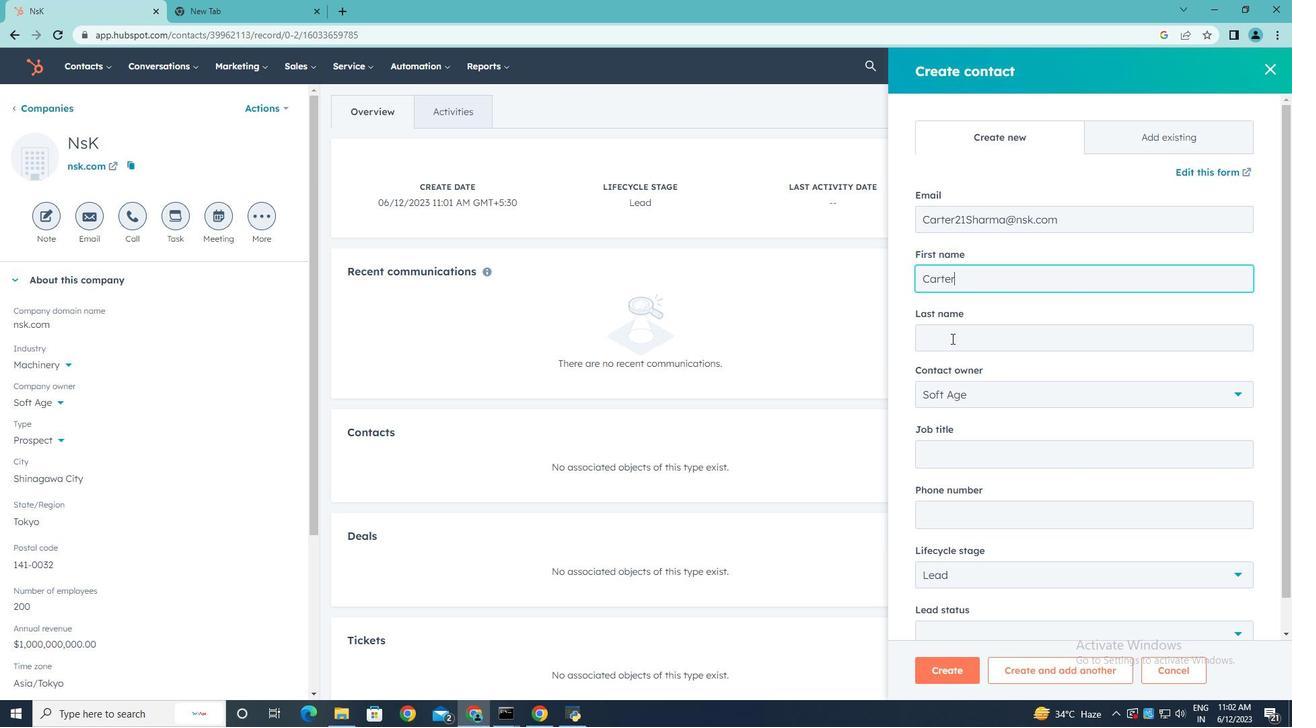 
Action: Key pressed <Key.shift>Sharma
Screenshot: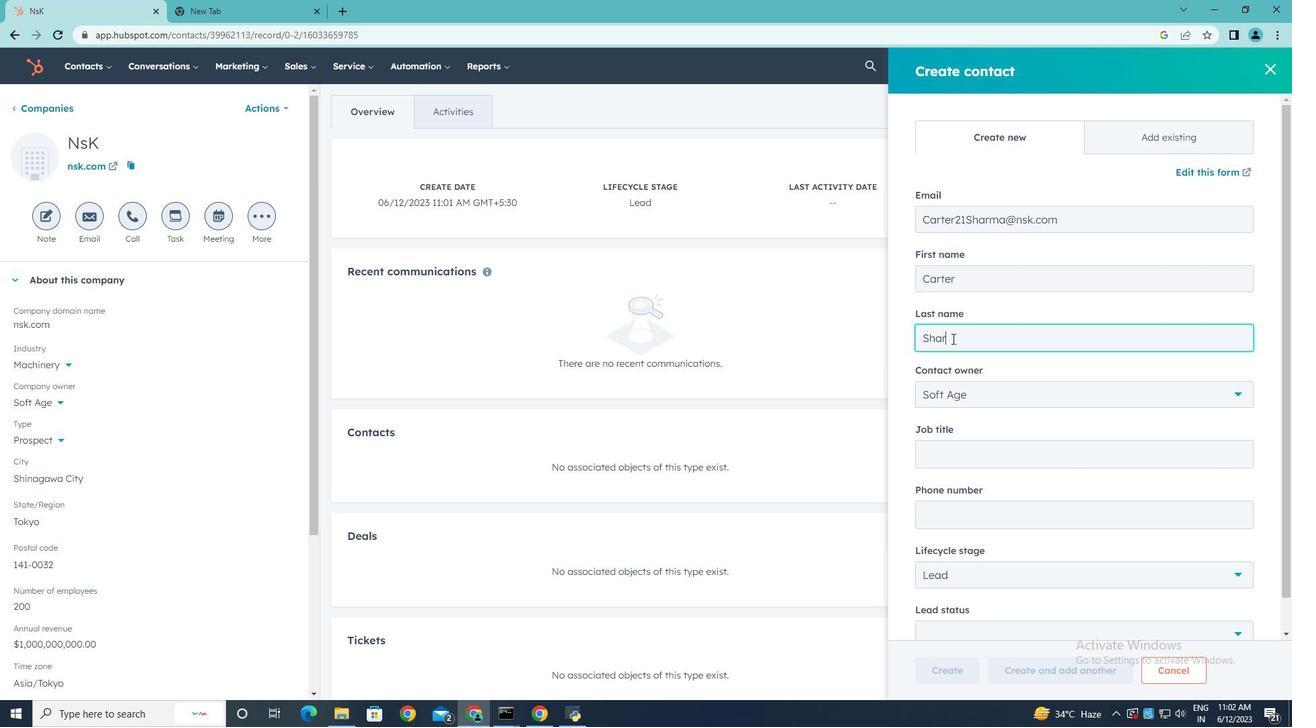 
Action: Mouse moved to (979, 458)
Screenshot: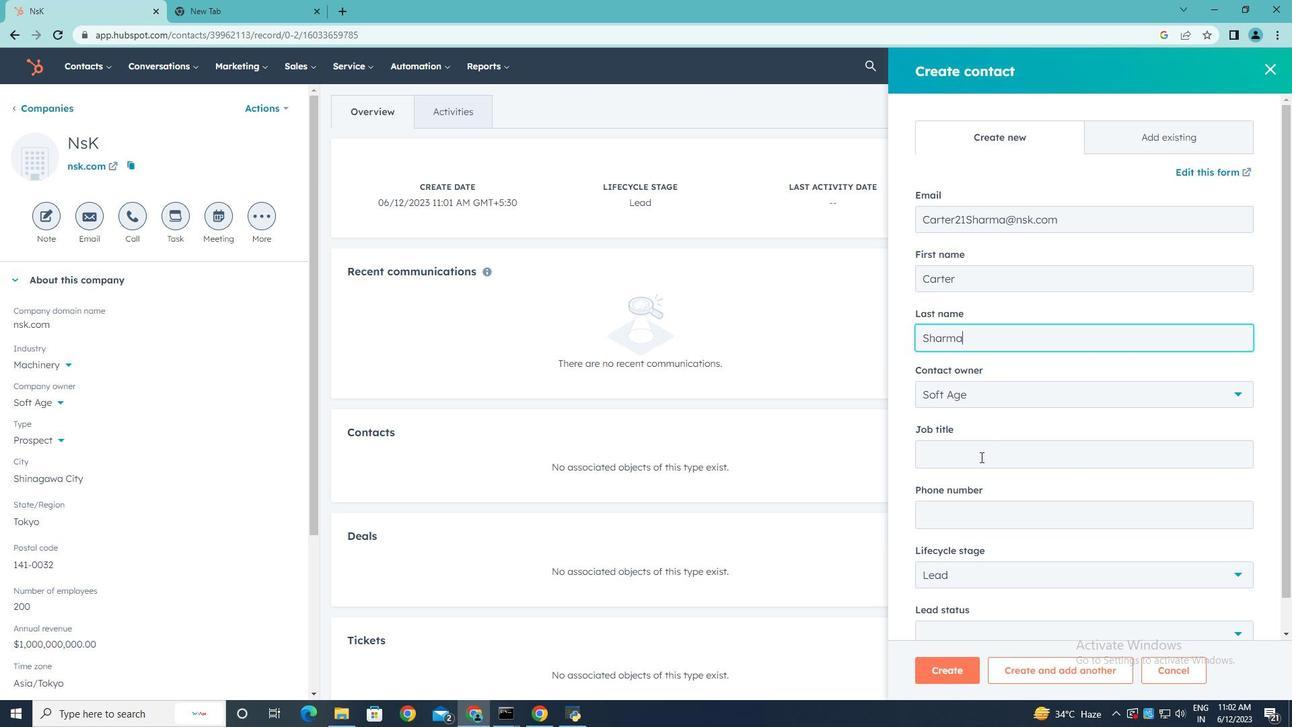 
Action: Mouse pressed left at (979, 458)
Screenshot: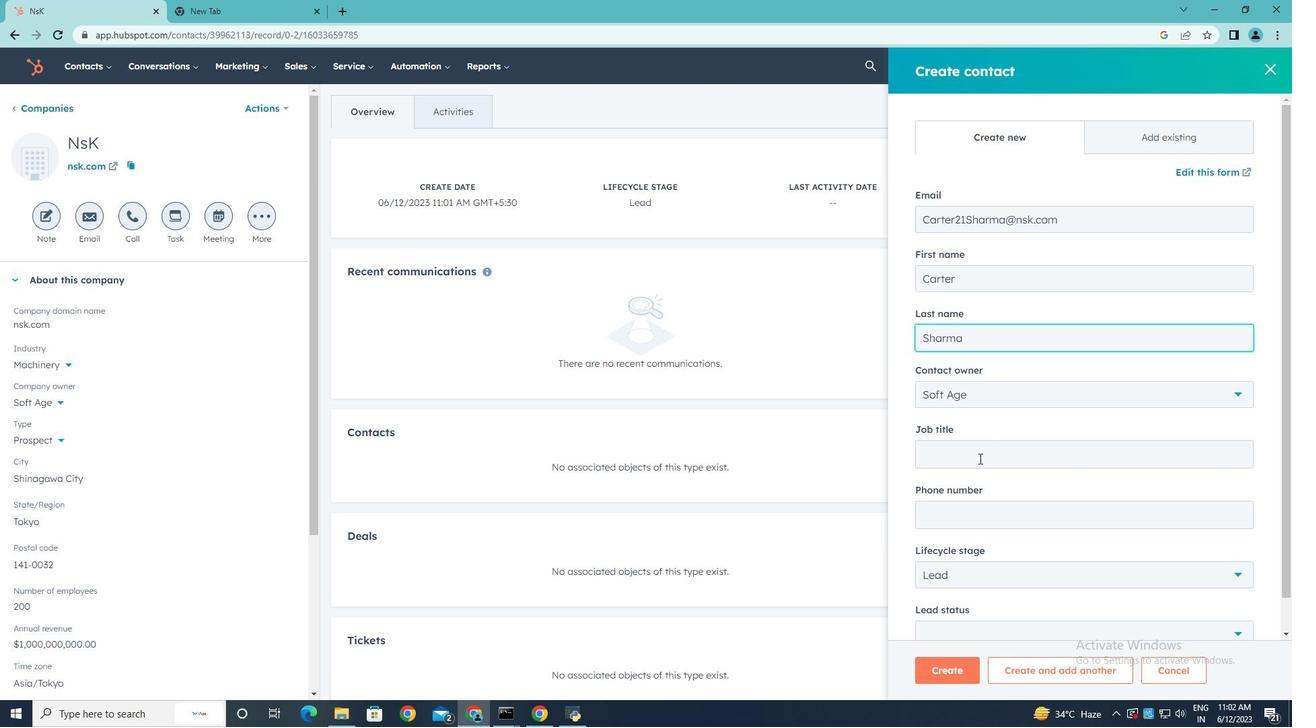 
Action: Key pressed <Key.shift>Sales<Key.space><Key.shift>Res<Key.backspace>presentative
Screenshot: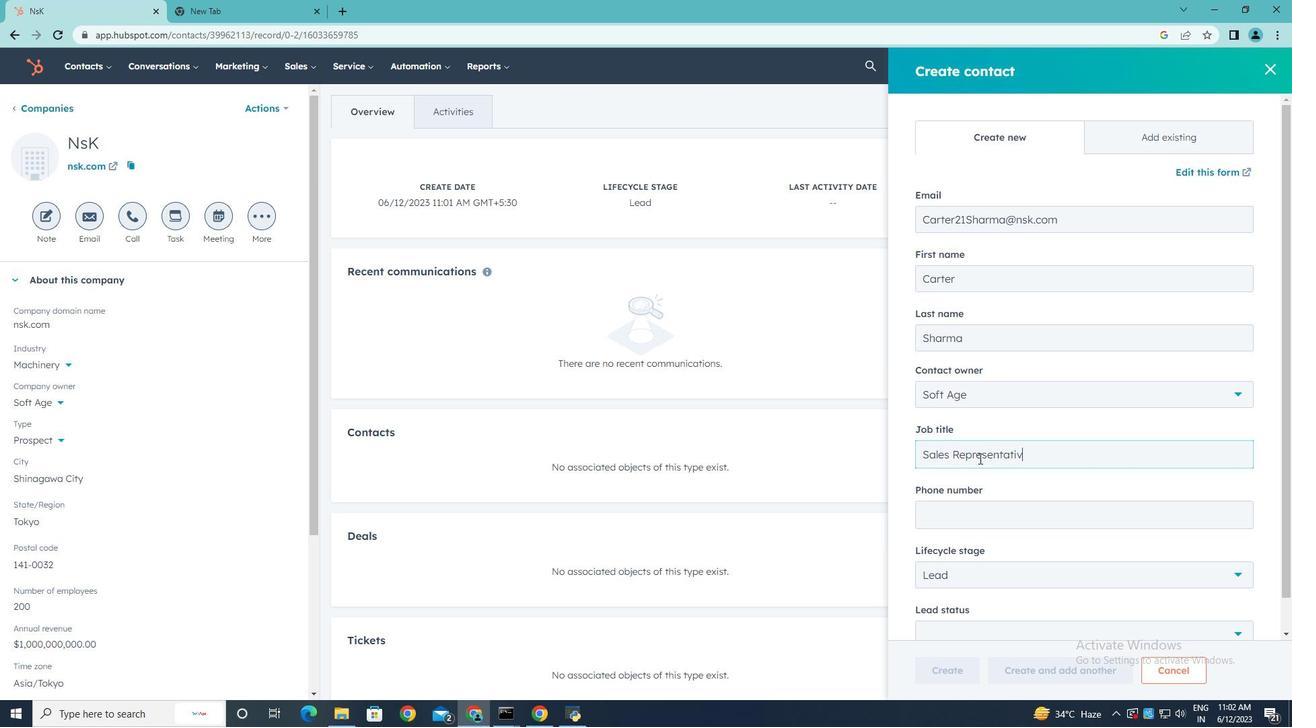 
Action: Mouse moved to (1012, 511)
Screenshot: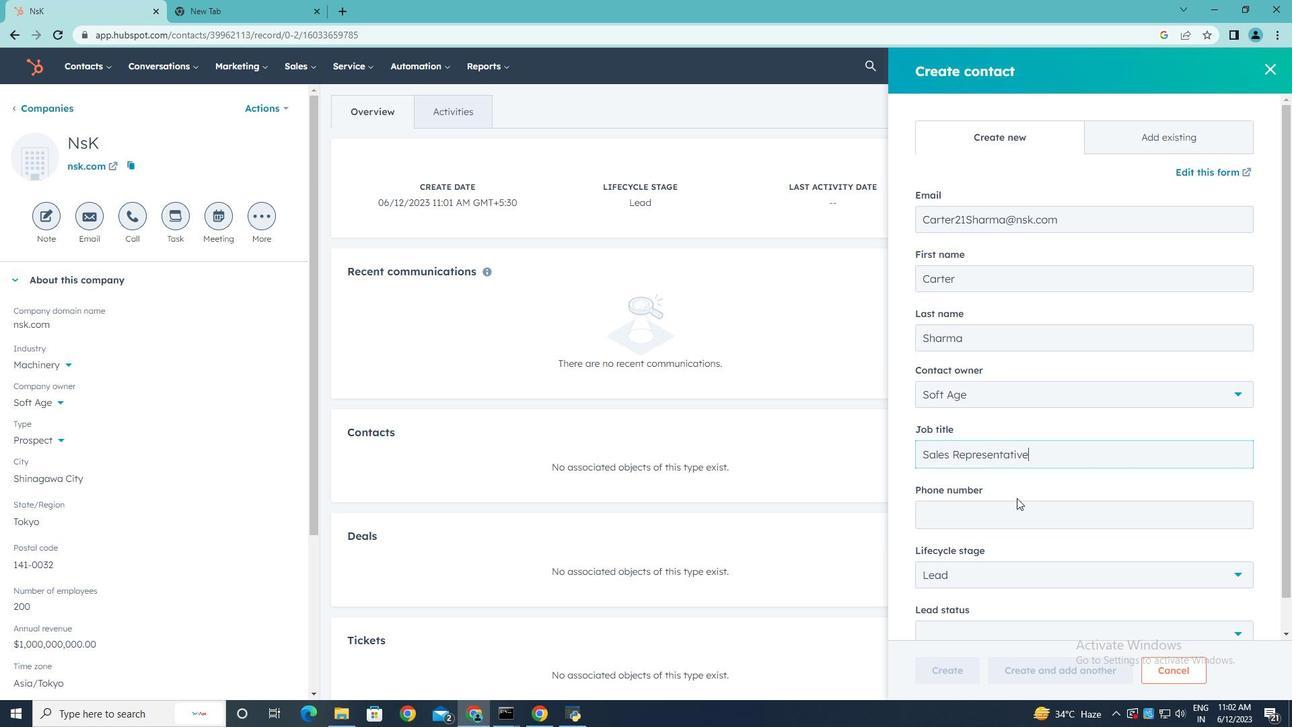 
Action: Mouse pressed left at (1012, 511)
Screenshot: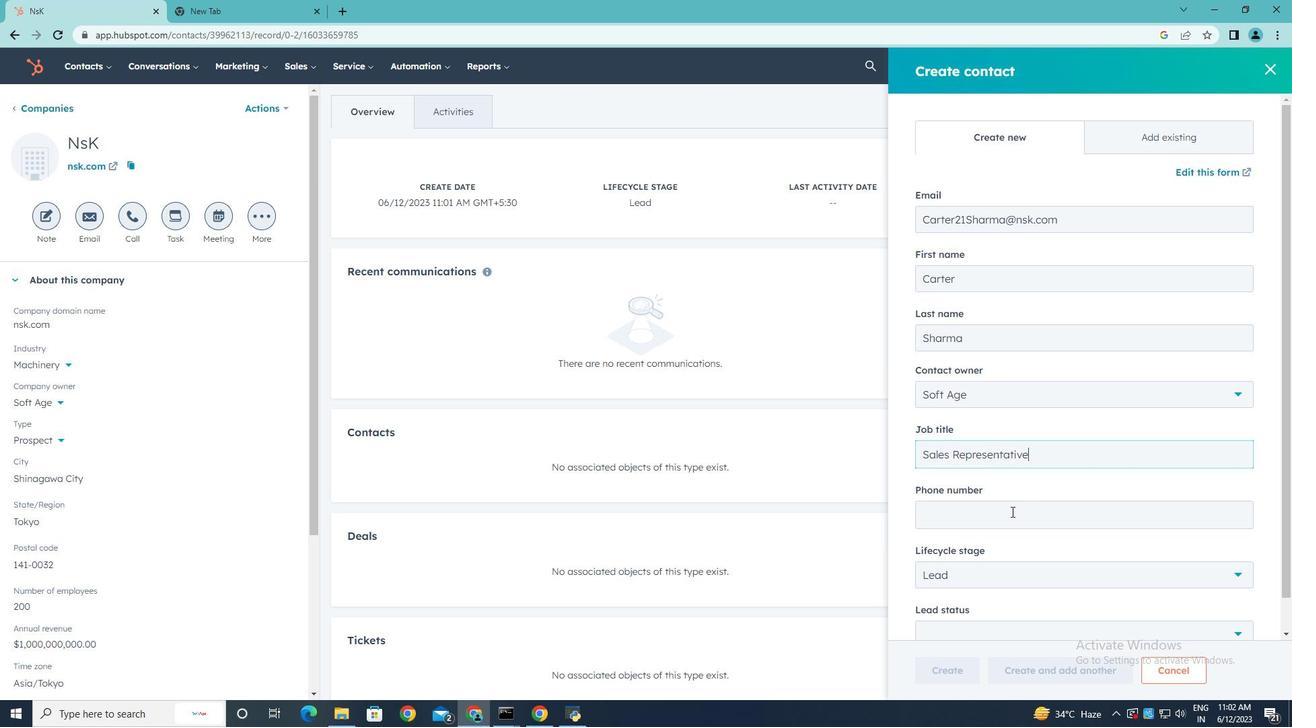 
Action: Key pressed 8015555681
Screenshot: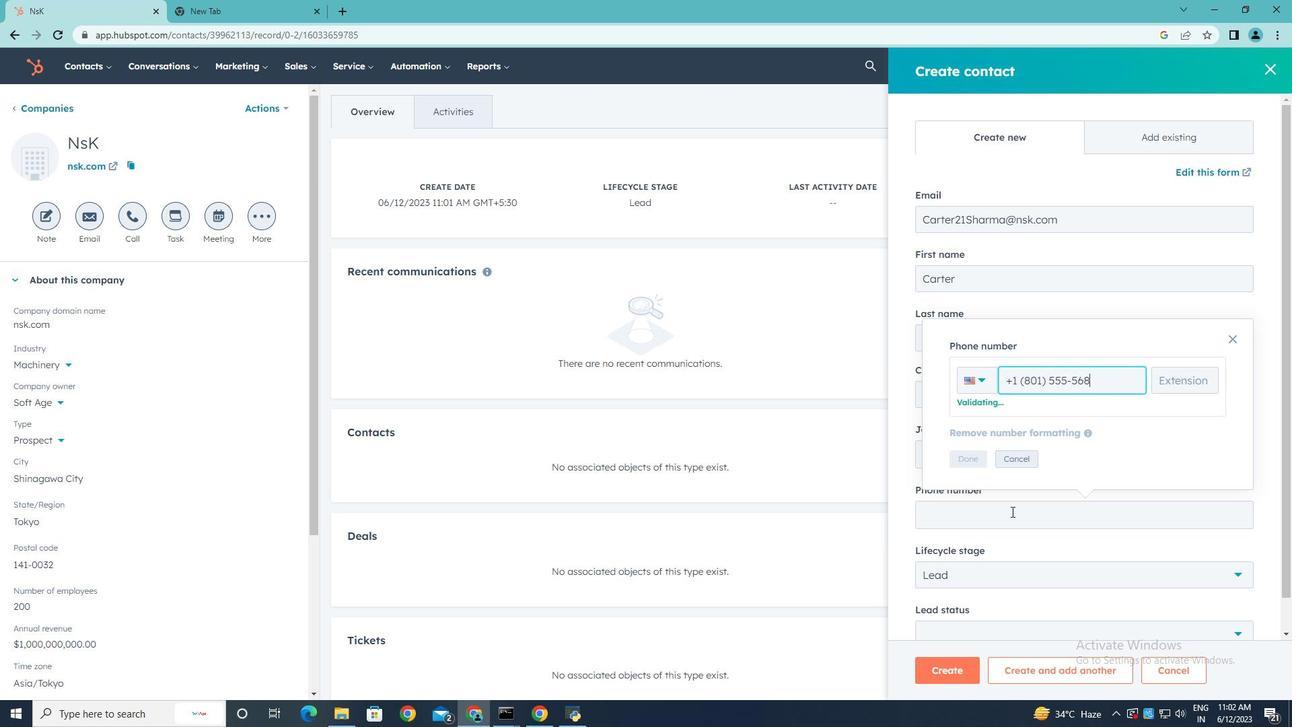 
Action: Mouse moved to (969, 461)
Screenshot: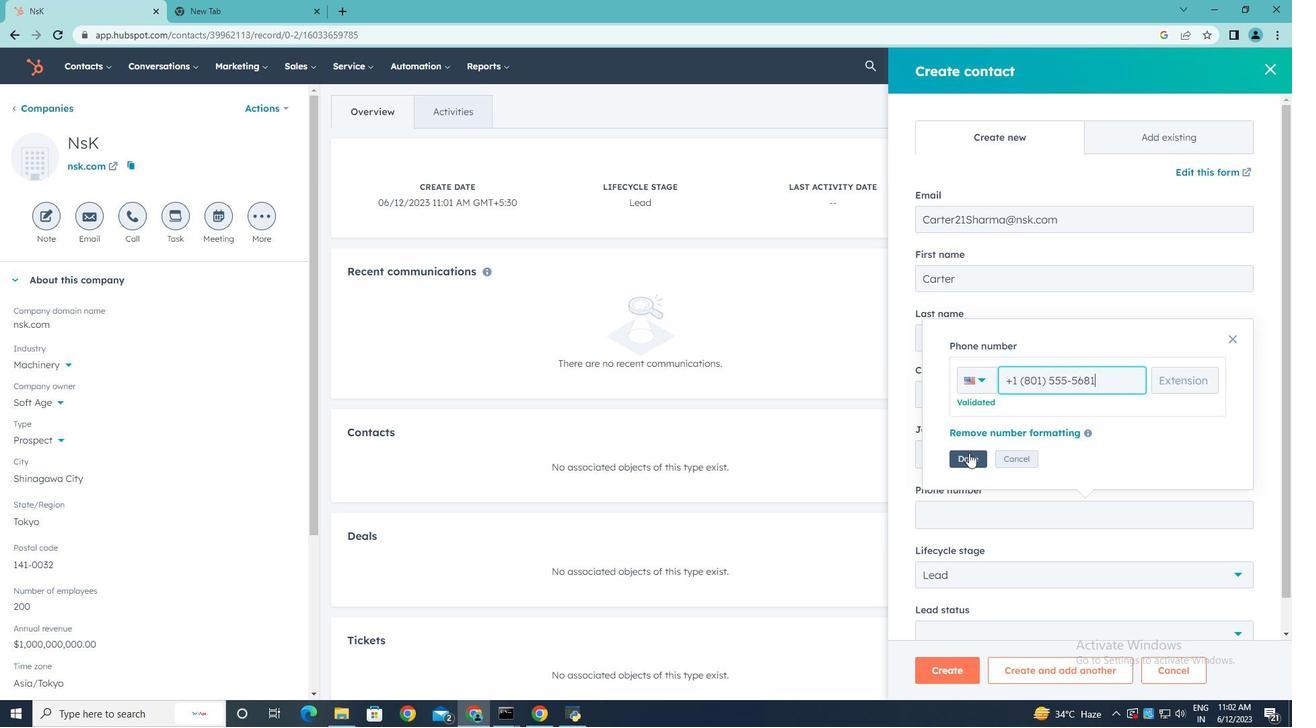 
Action: Mouse pressed left at (969, 461)
Screenshot: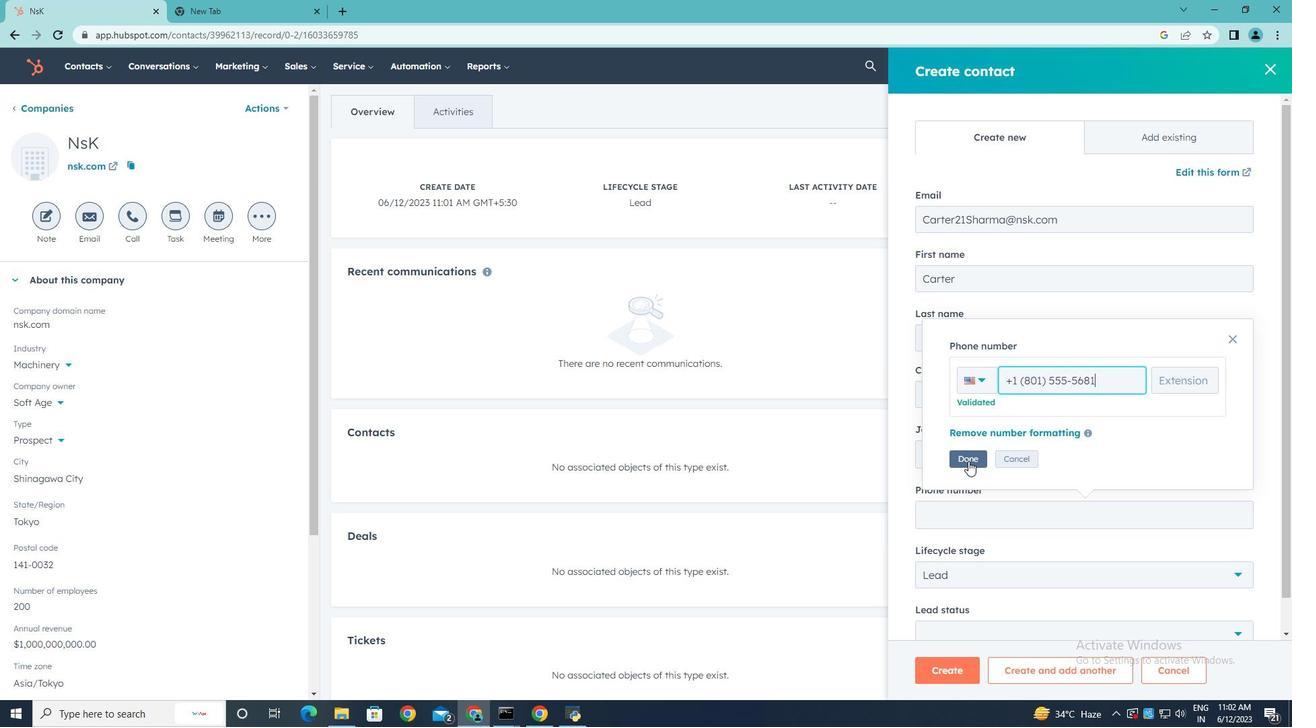 
Action: Mouse moved to (1244, 575)
Screenshot: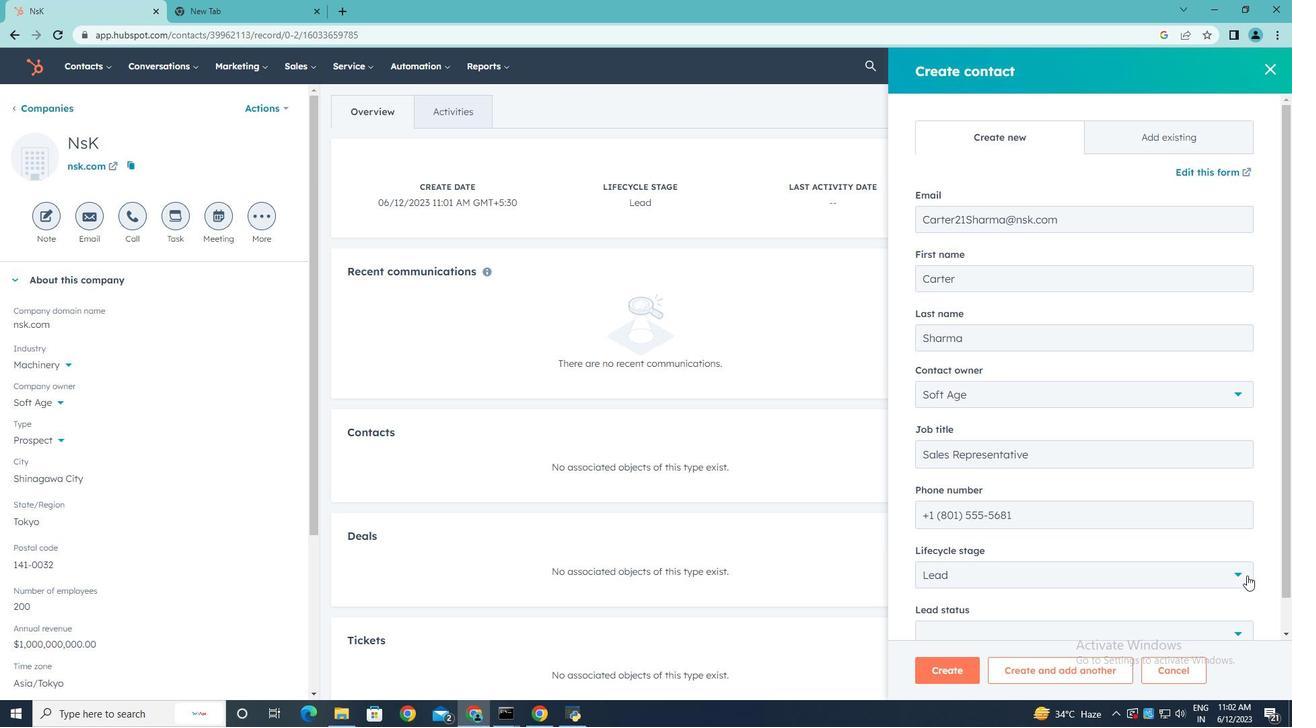 
Action: Mouse pressed left at (1244, 575)
Screenshot: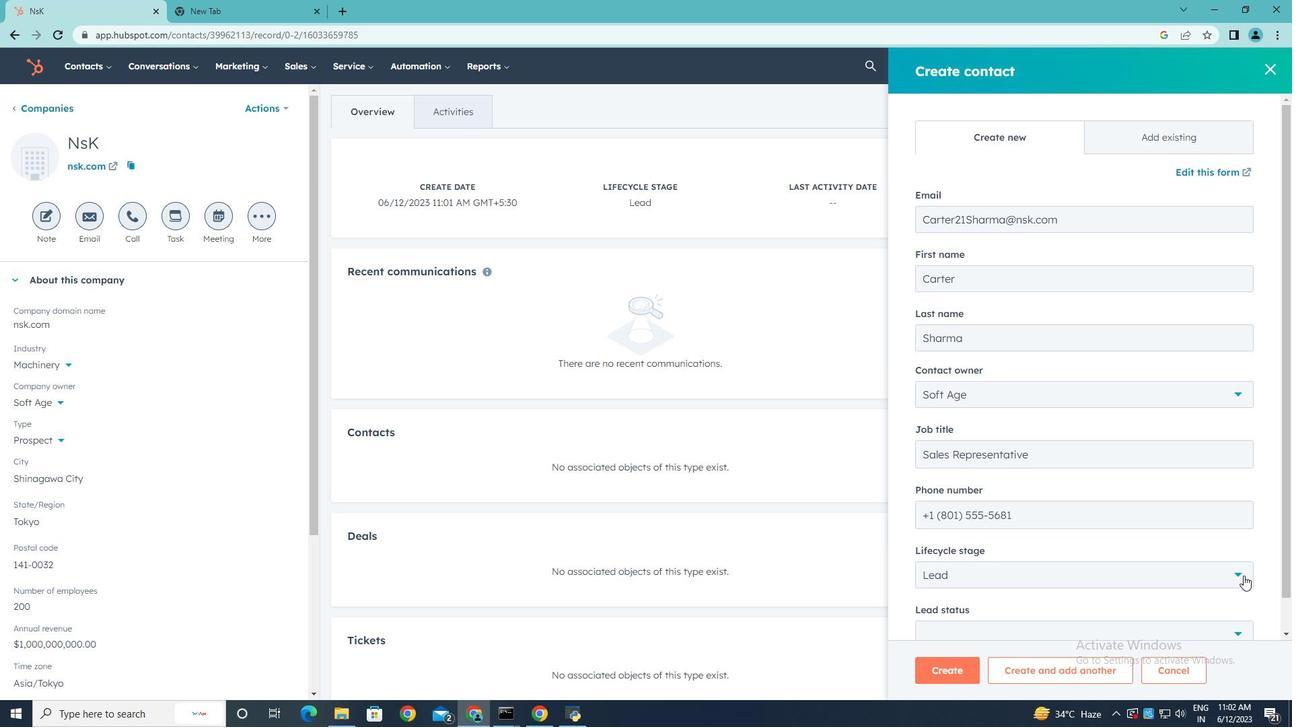 
Action: Mouse moved to (1193, 451)
Screenshot: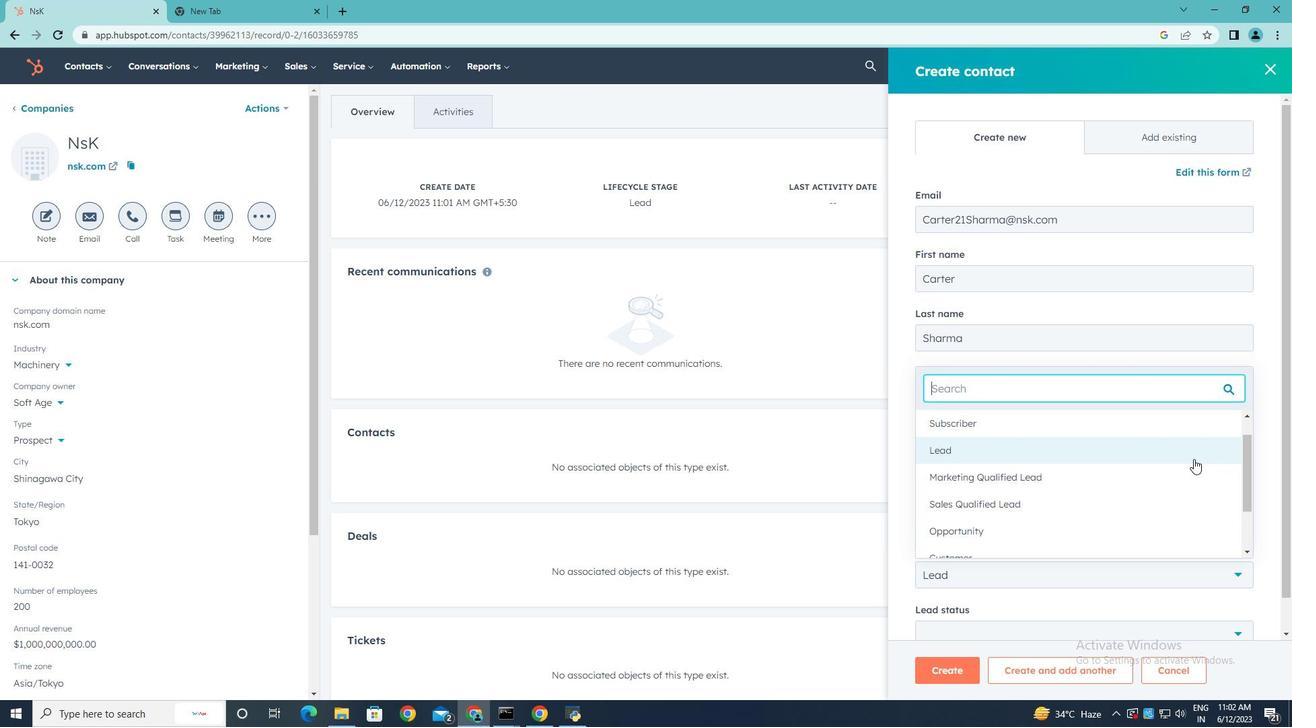 
Action: Mouse pressed left at (1193, 451)
Screenshot: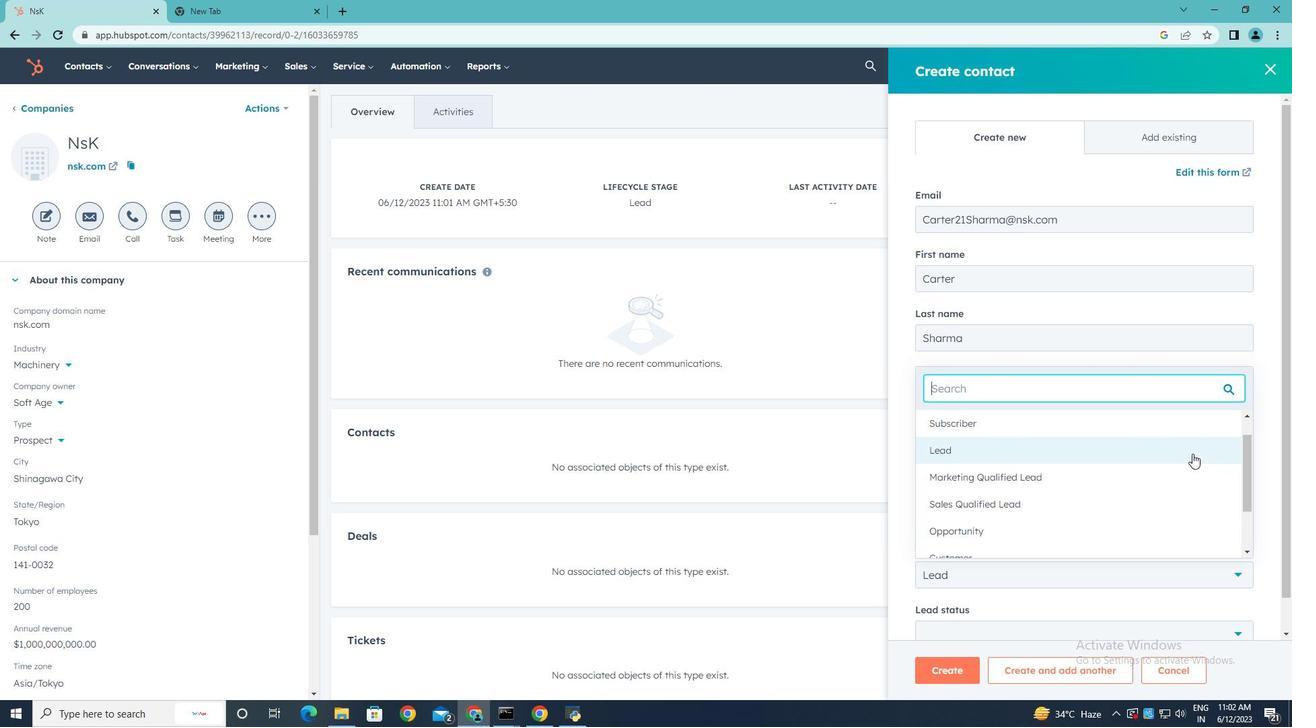 
Action: Mouse moved to (1239, 626)
Screenshot: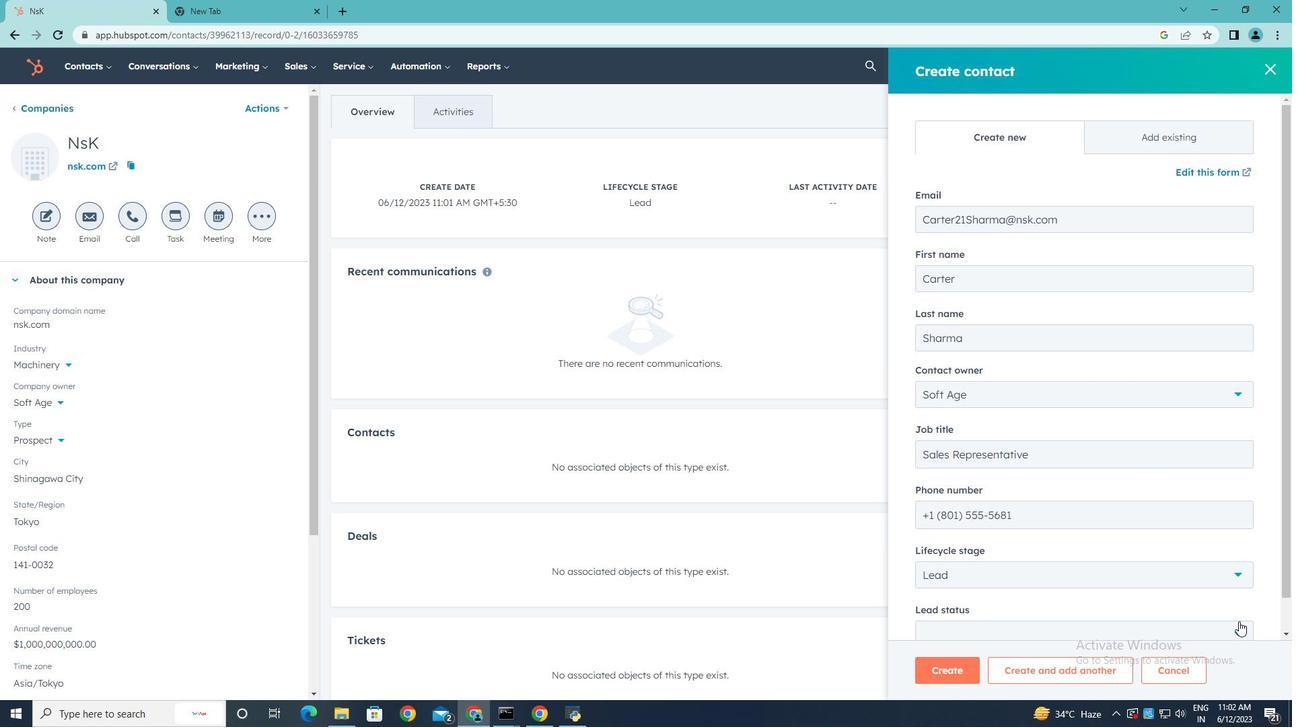 
Action: Mouse pressed left at (1239, 626)
Screenshot: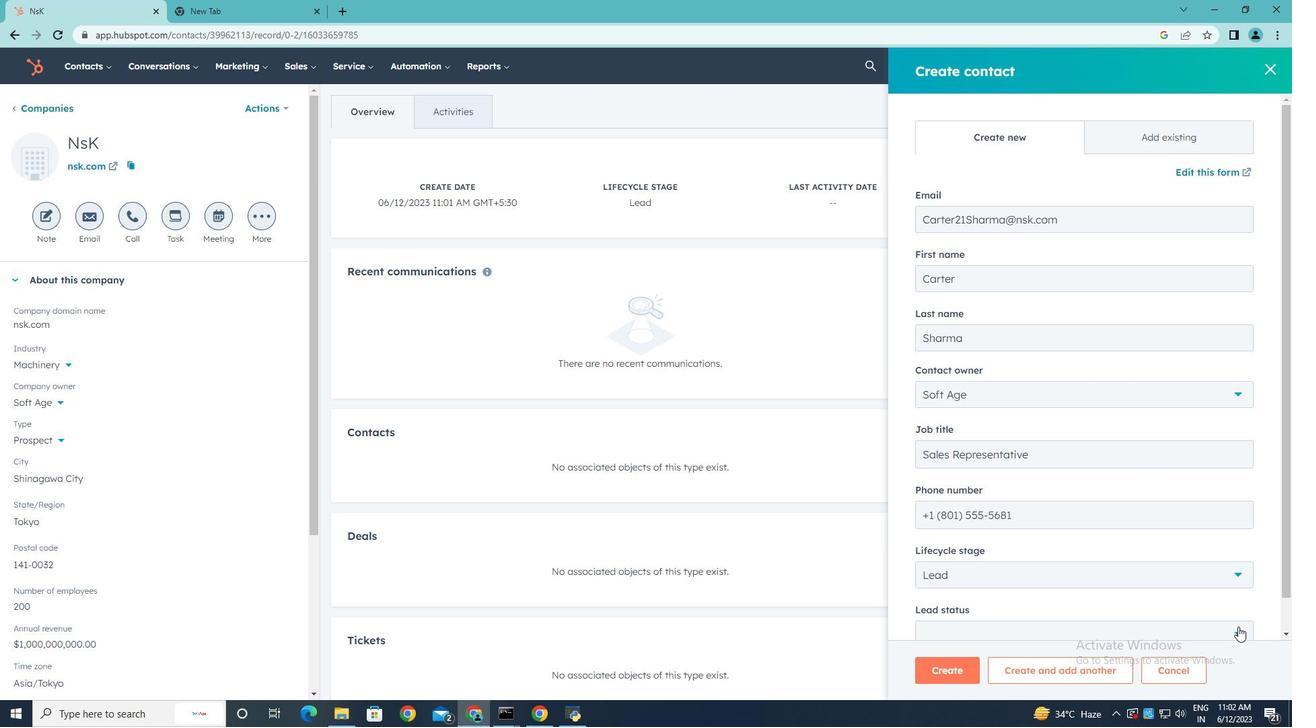 
Action: Mouse moved to (1192, 543)
Screenshot: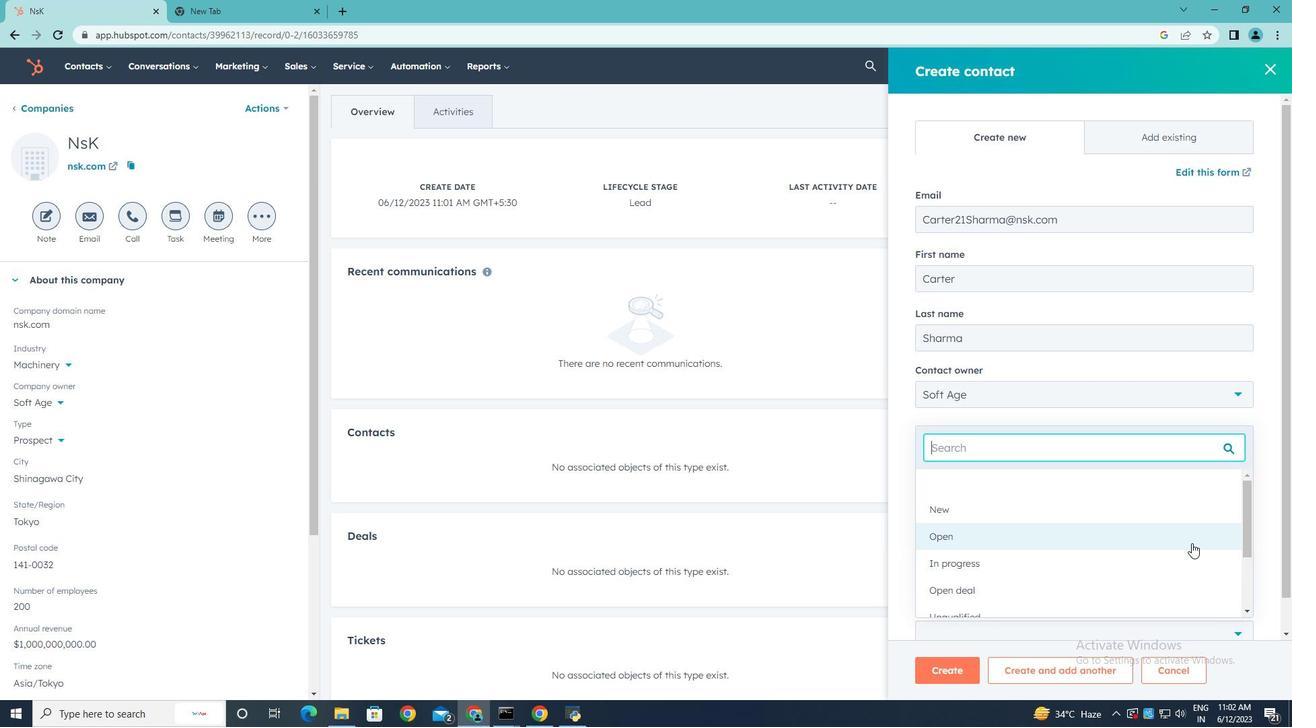 
Action: Mouse pressed left at (1192, 543)
Screenshot: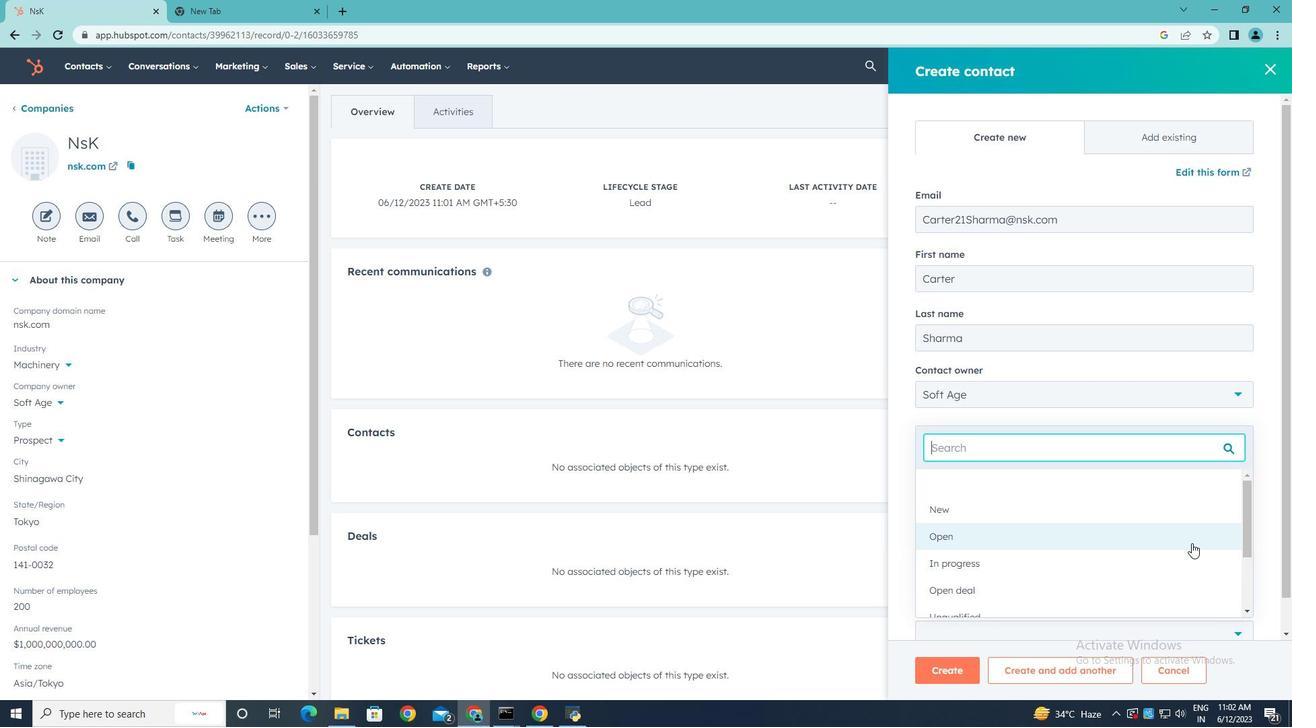 
Action: Mouse scrolled (1192, 542) with delta (0, 0)
Screenshot: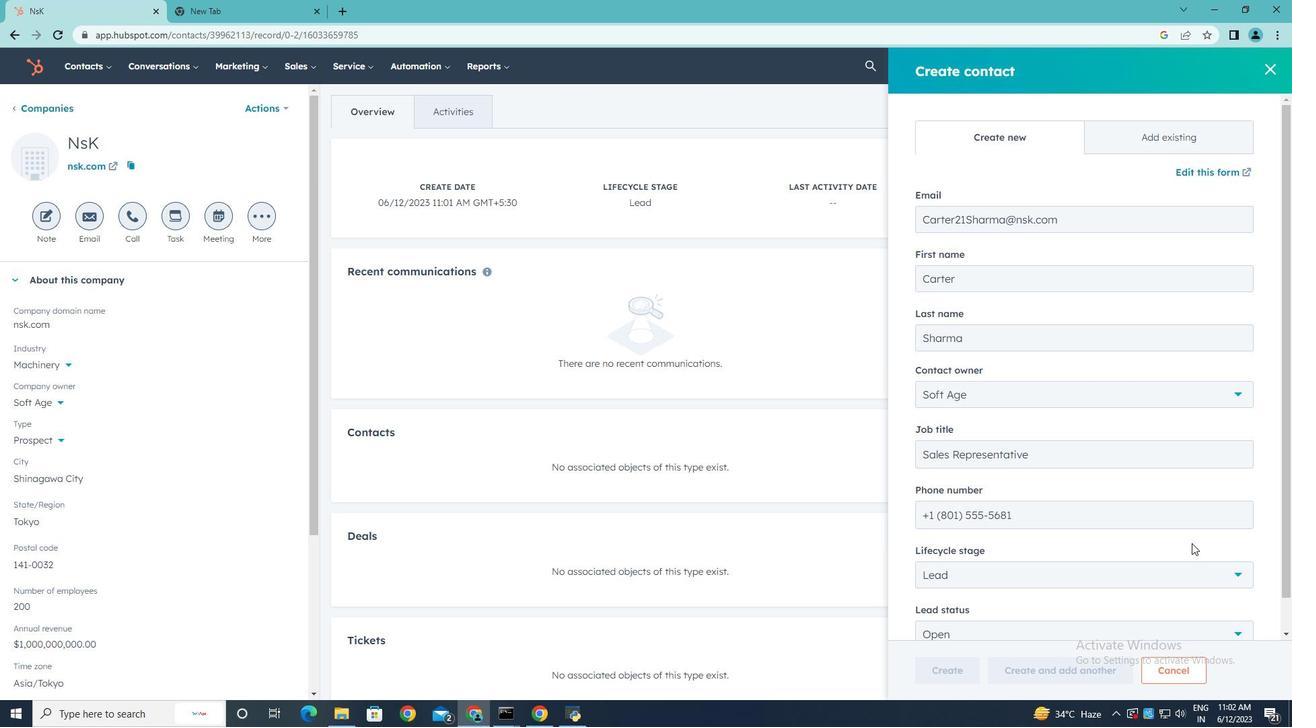 
Action: Mouse scrolled (1192, 542) with delta (0, 0)
Screenshot: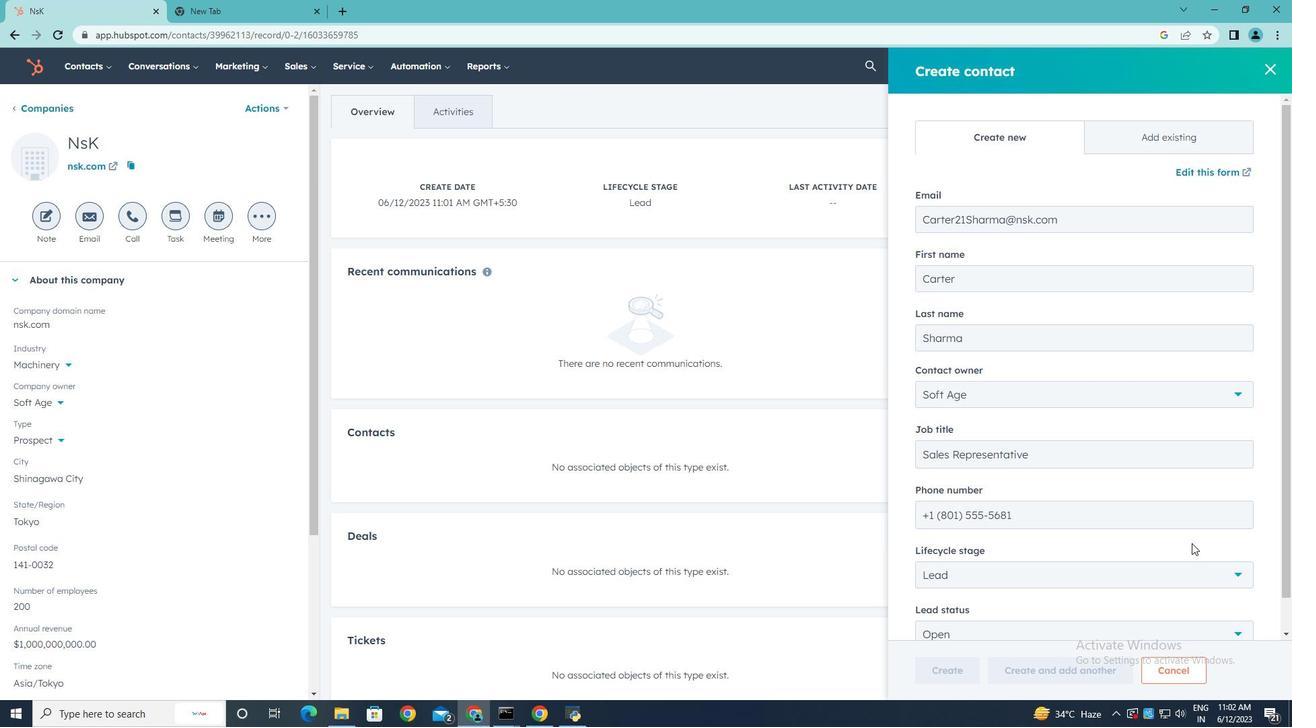 
Action: Mouse scrolled (1192, 542) with delta (0, 0)
Screenshot: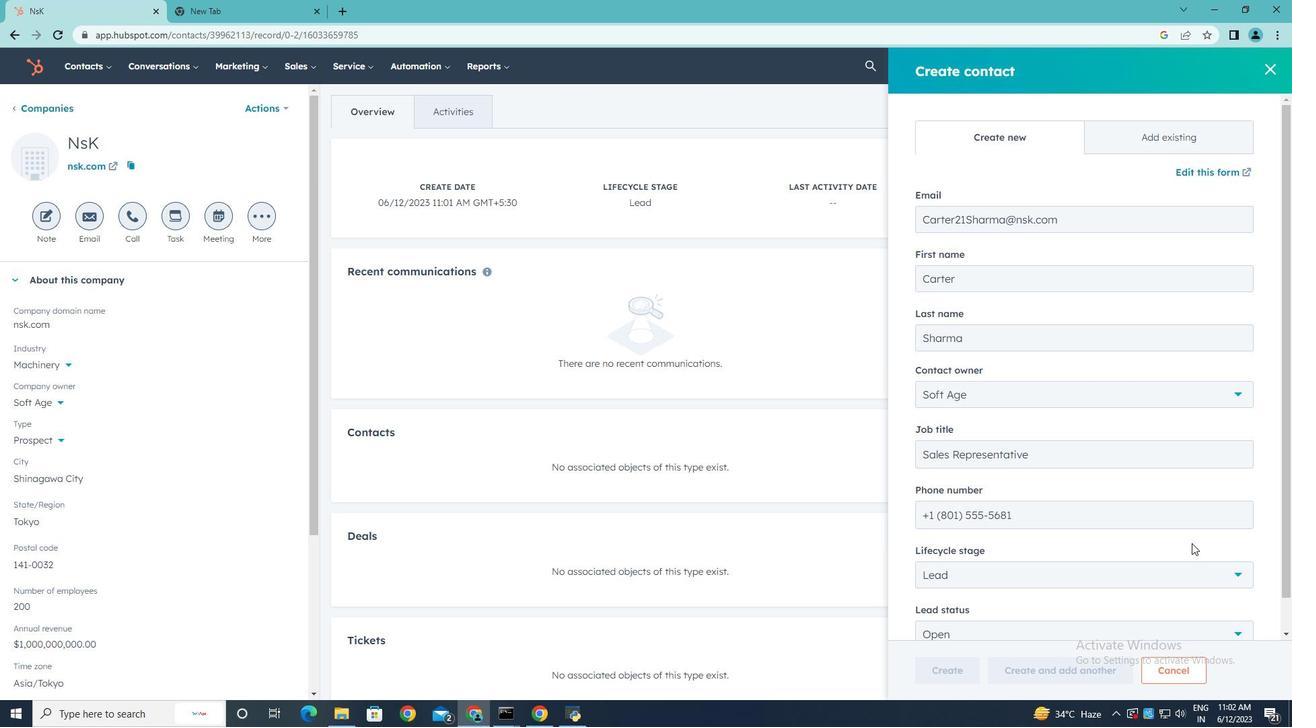 
Action: Mouse moved to (968, 666)
Screenshot: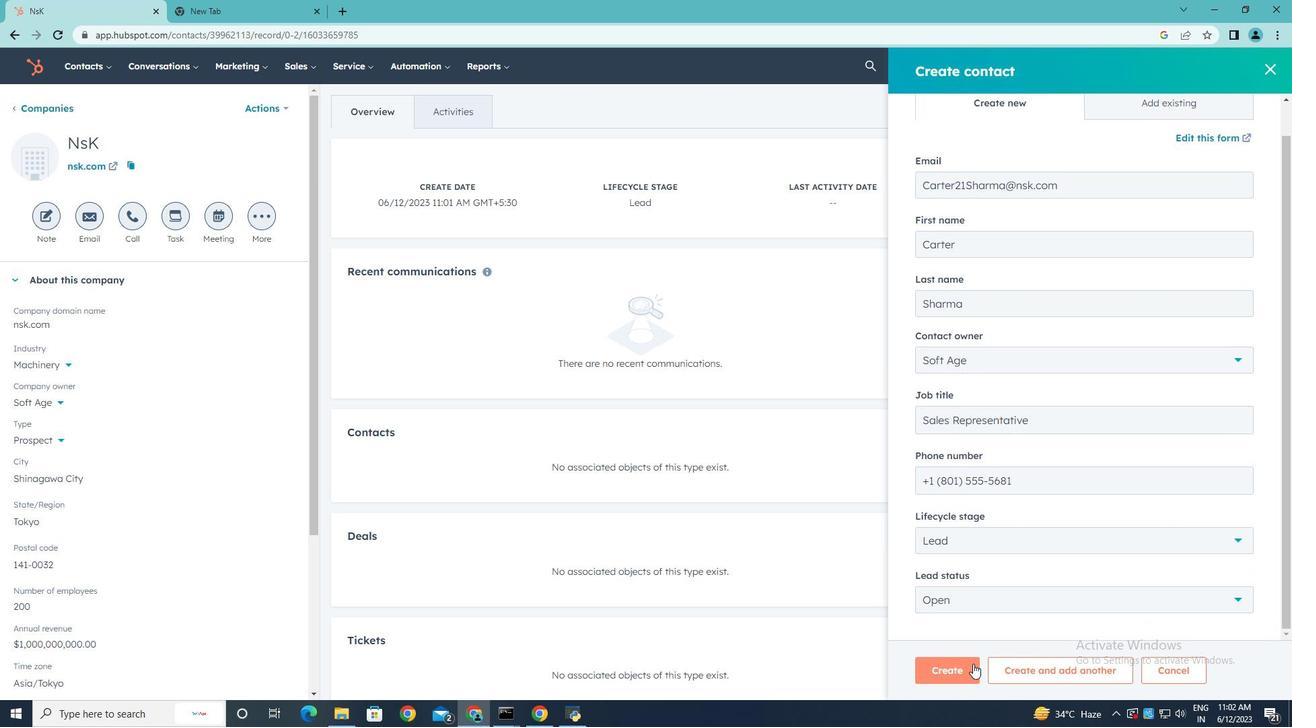 
Action: Mouse pressed left at (968, 666)
Screenshot: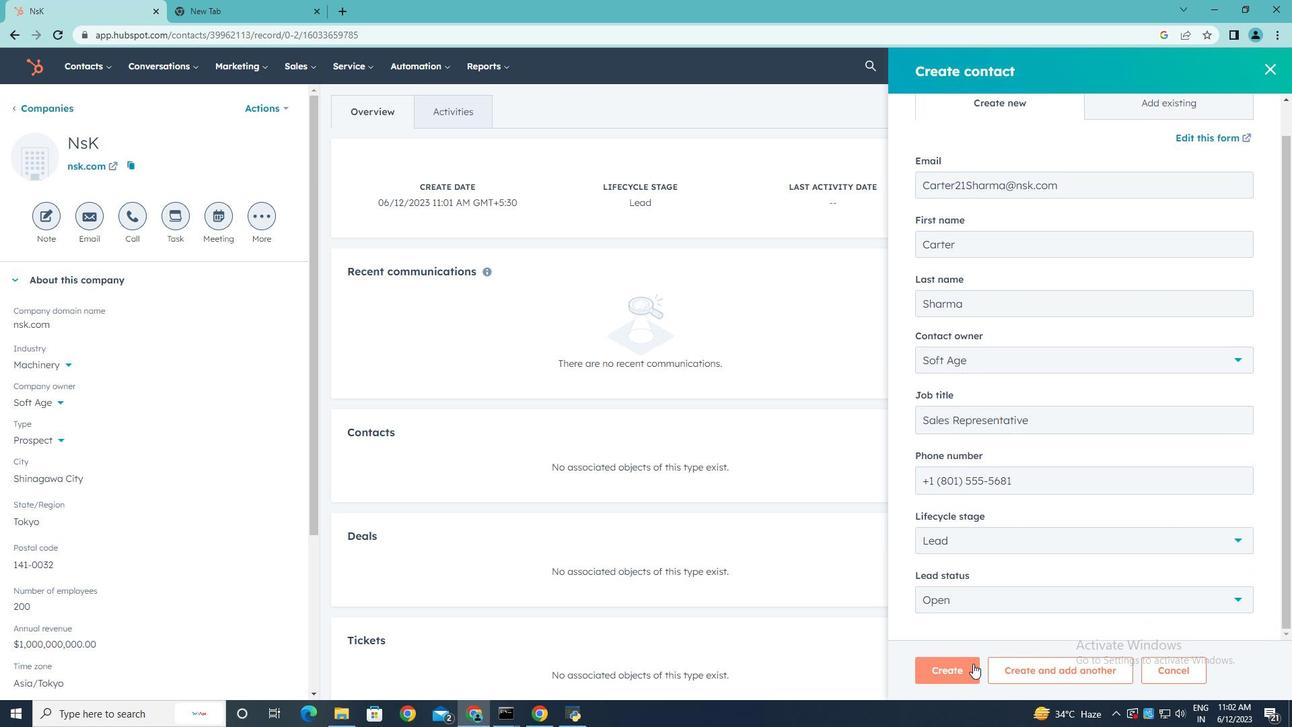 
Action: Mouse moved to (516, 309)
Screenshot: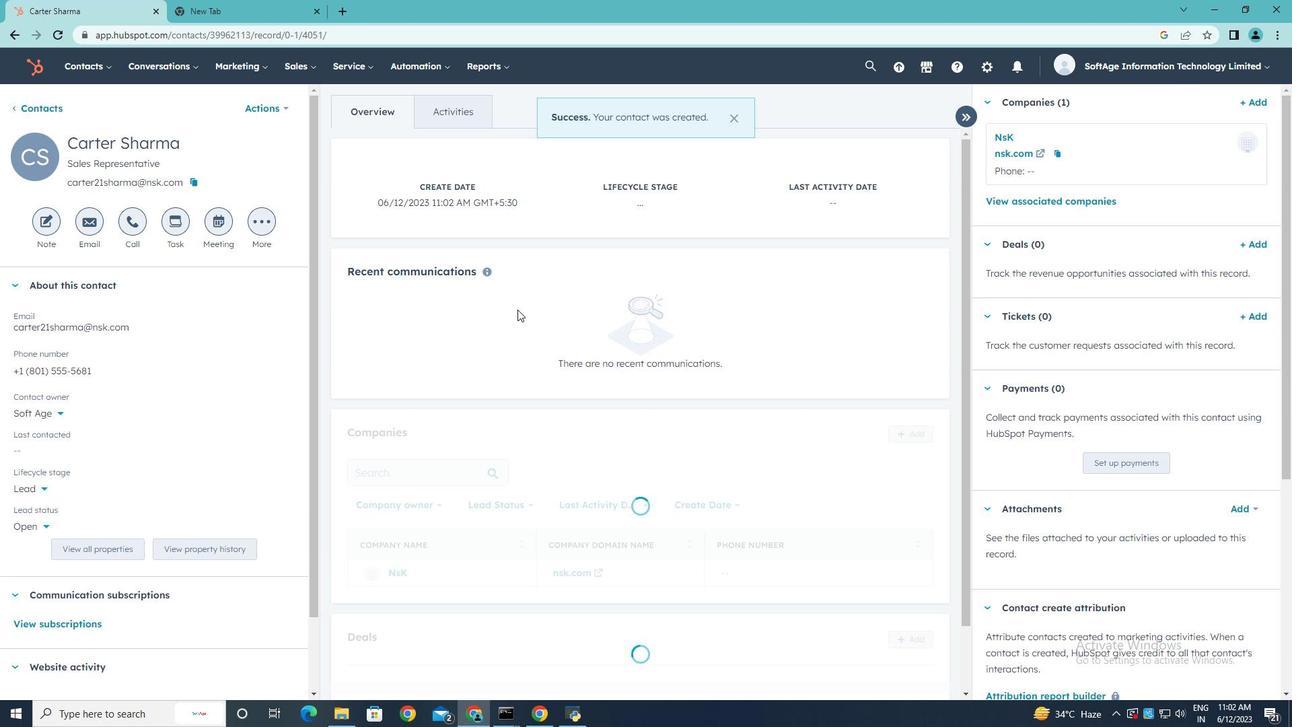 
